 Task: Search one way flight ticket for 5 adults, 2 children, 1 infant in seat and 2 infants on lap in economy from Worcester: Worcester Regional Airport to Greensboro: Piedmont Triad International Airport on 5-1-2023. Choice of flights is American. Number of bags: 1 carry on bag and 1 checked bag. Price is upto 87000. Outbound departure time preference is 19:45.
Action: Mouse moved to (237, 235)
Screenshot: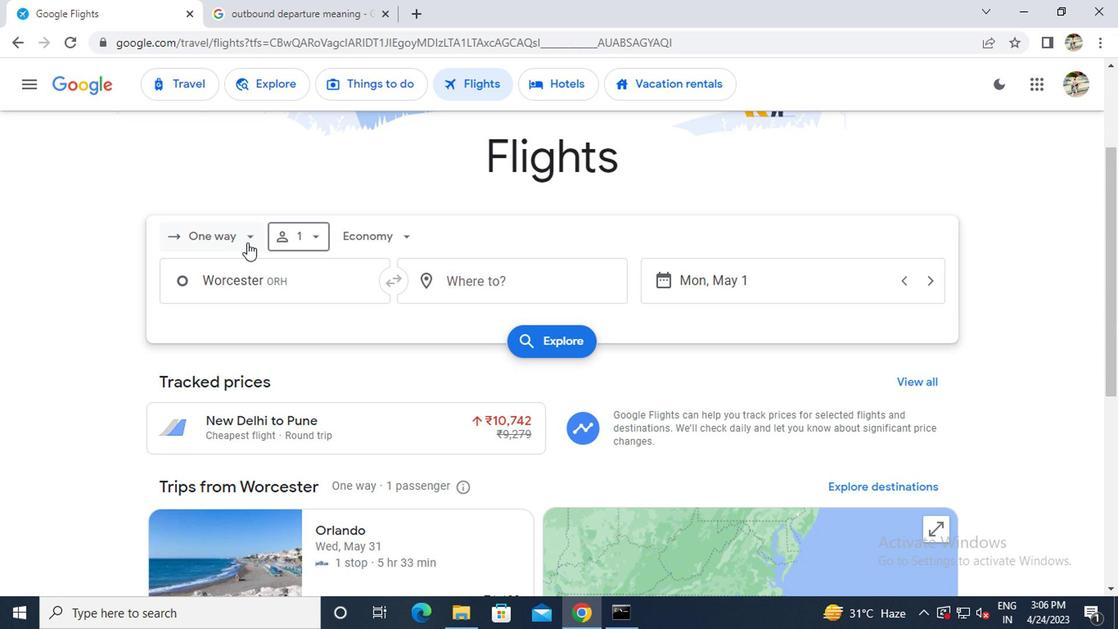 
Action: Mouse pressed left at (237, 235)
Screenshot: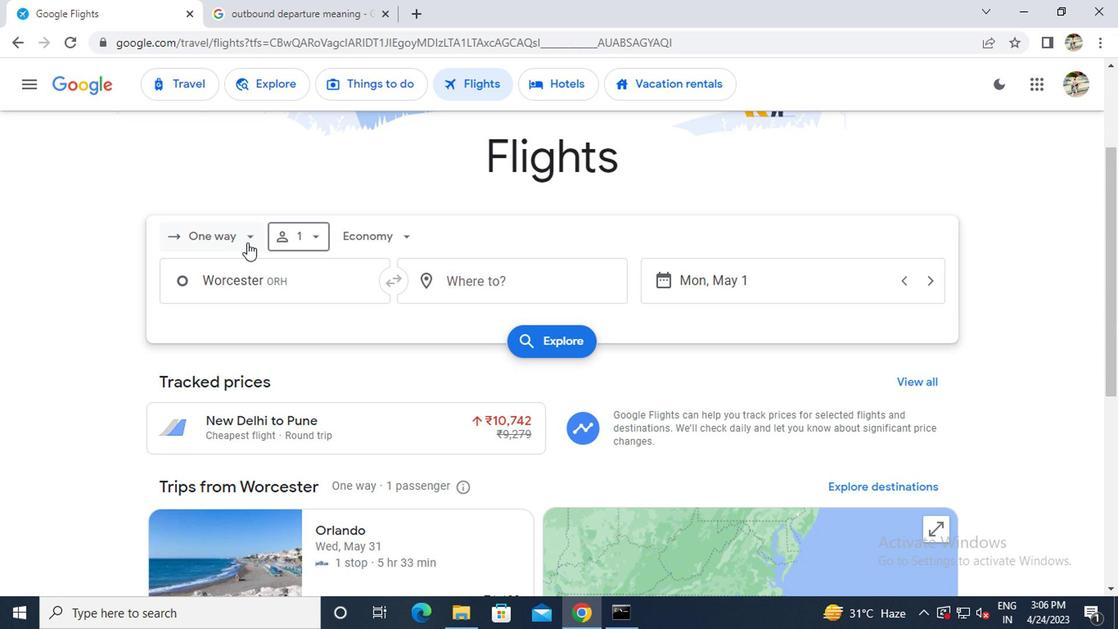
Action: Mouse moved to (247, 309)
Screenshot: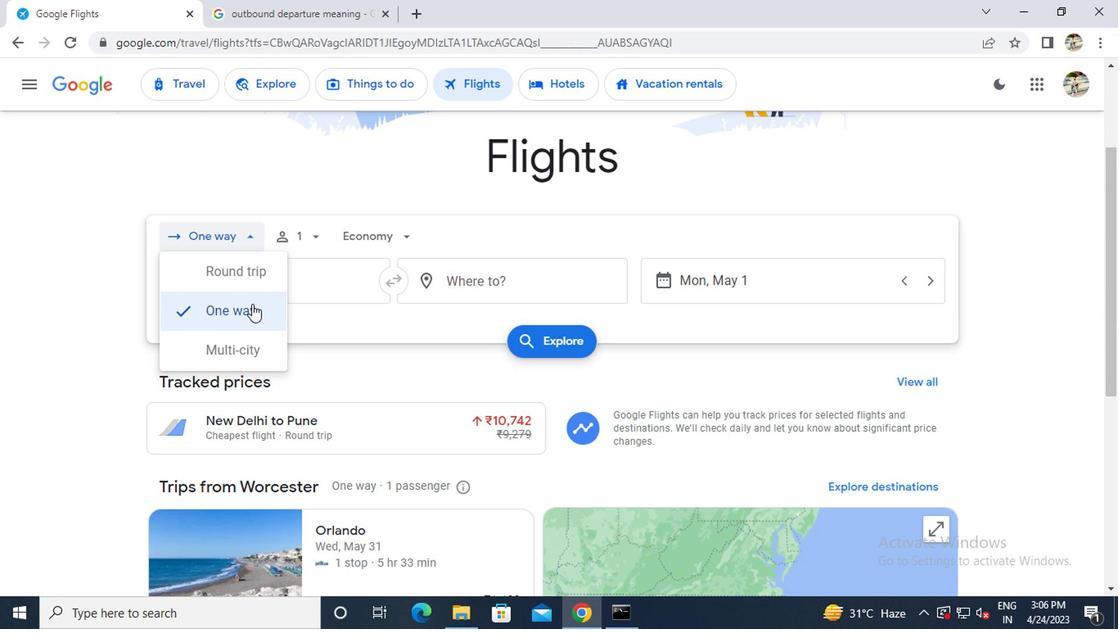
Action: Mouse pressed left at (247, 309)
Screenshot: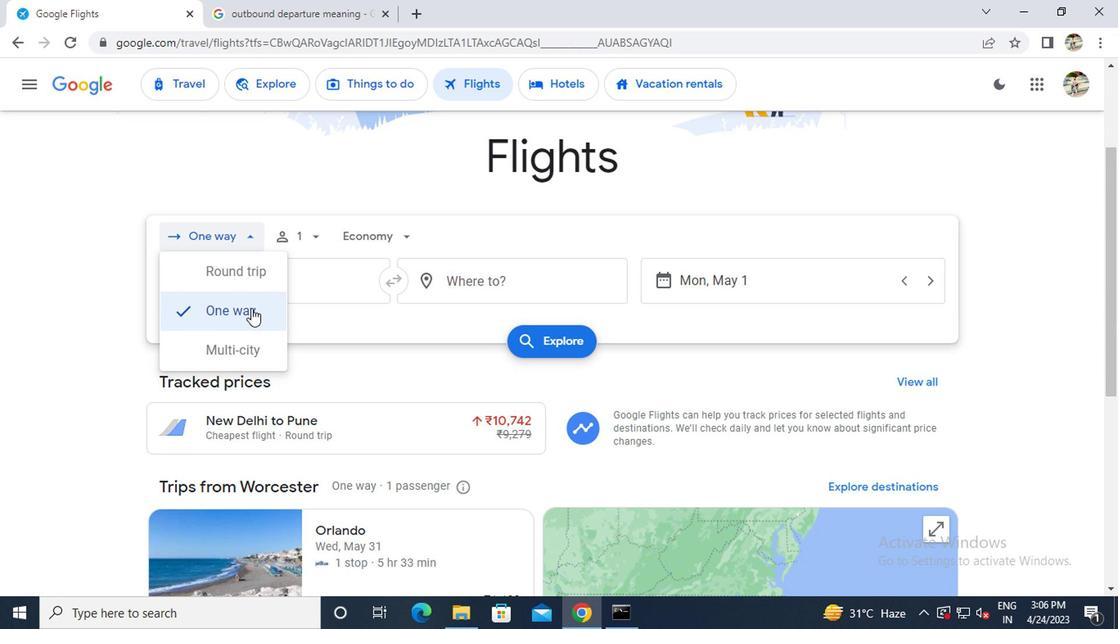 
Action: Mouse moved to (287, 240)
Screenshot: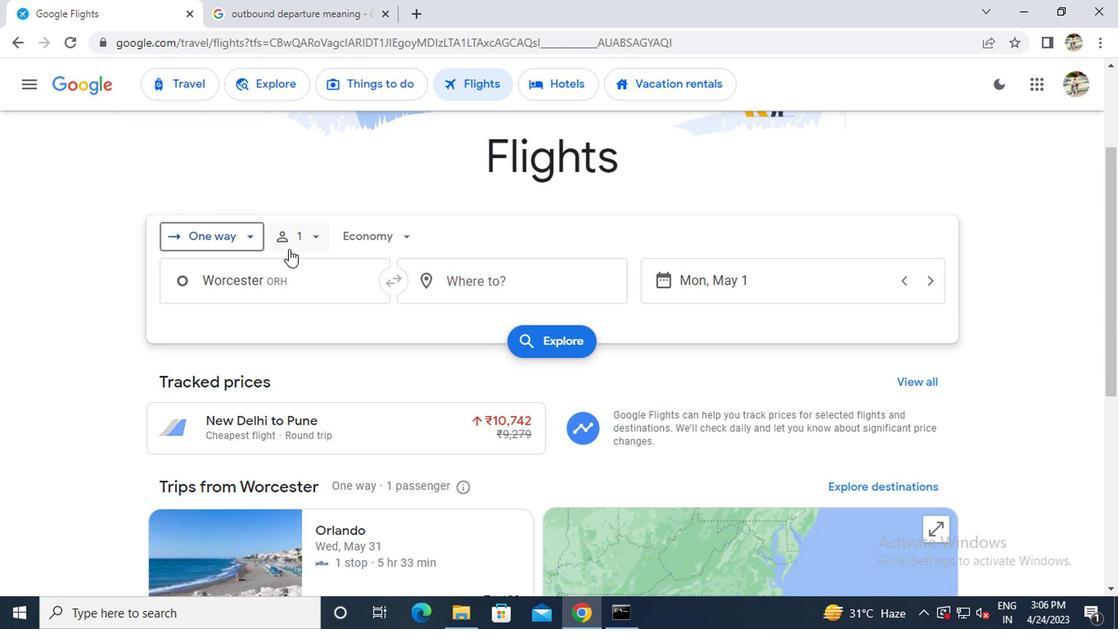 
Action: Mouse pressed left at (287, 240)
Screenshot: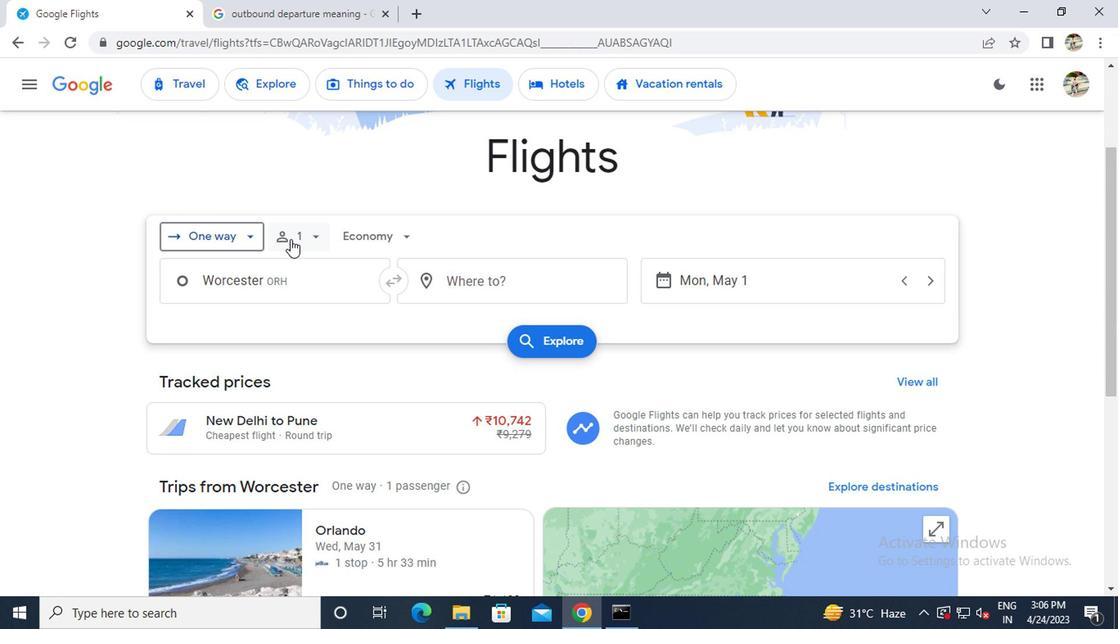 
Action: Mouse moved to (435, 278)
Screenshot: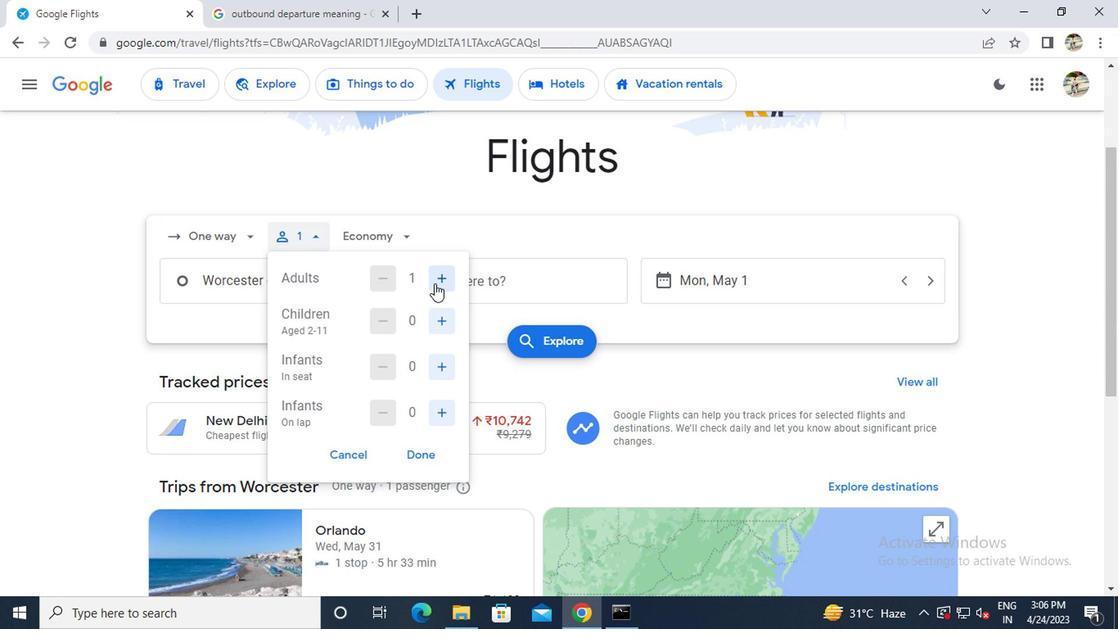 
Action: Mouse pressed left at (435, 278)
Screenshot: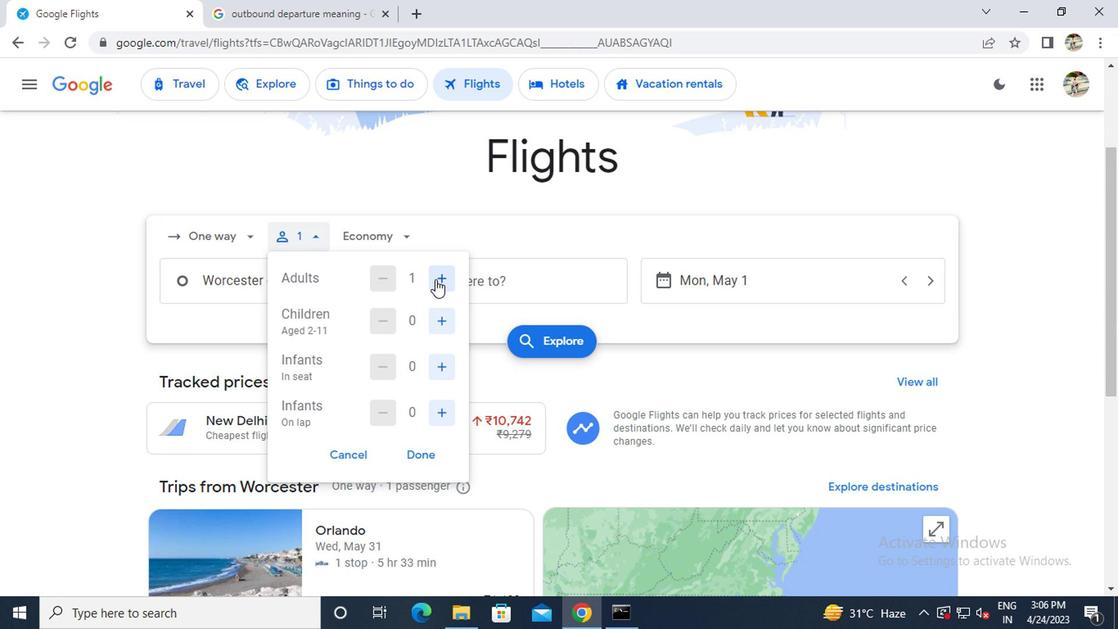 
Action: Mouse pressed left at (435, 278)
Screenshot: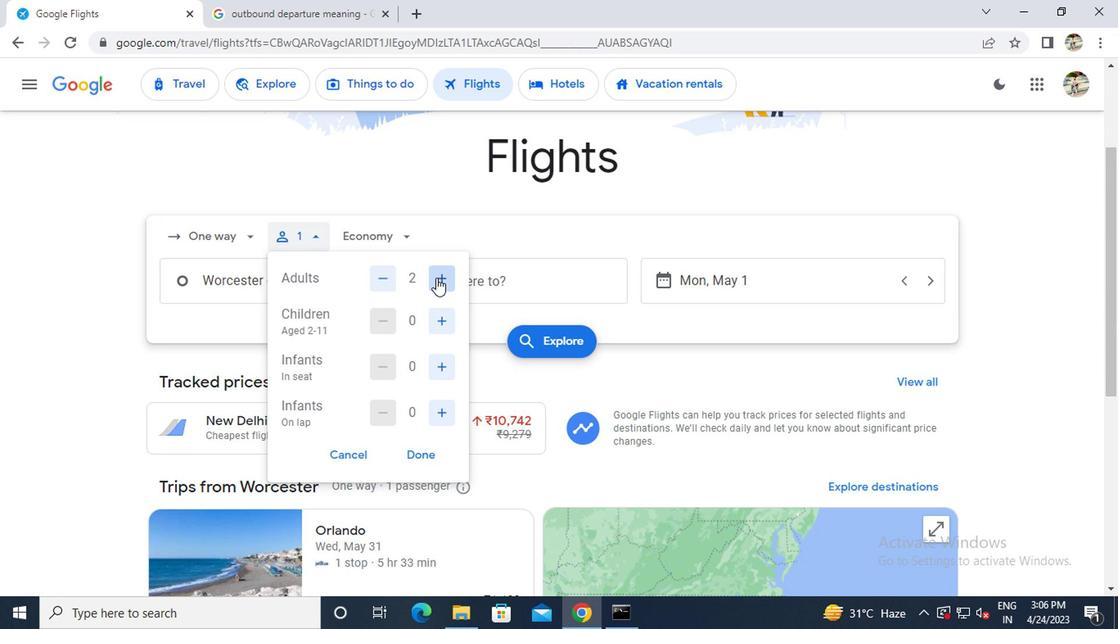 
Action: Mouse pressed left at (435, 278)
Screenshot: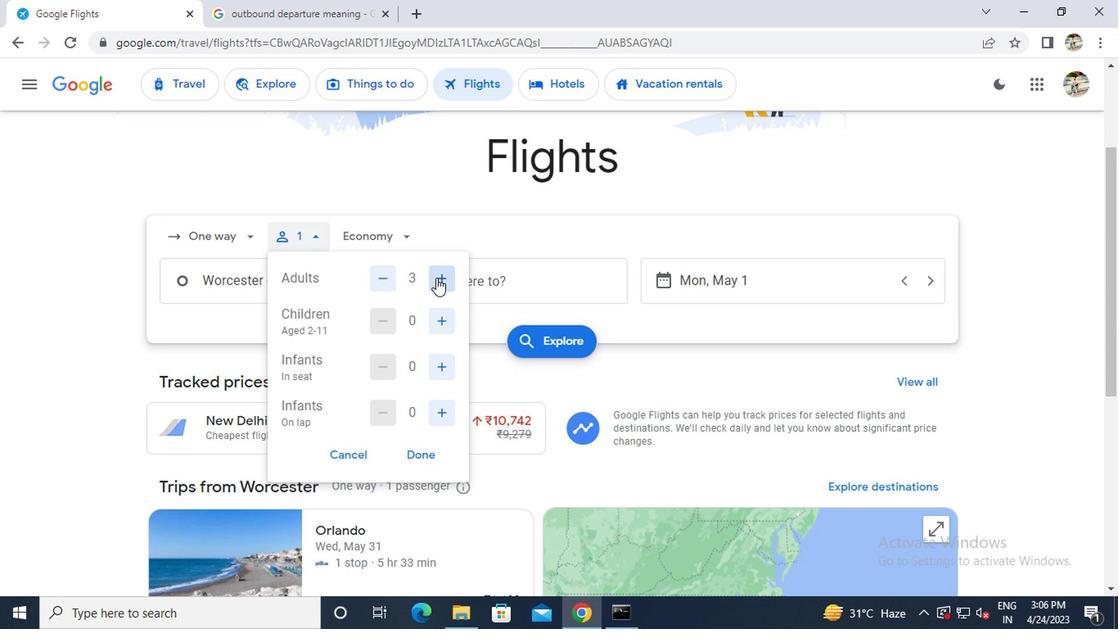 
Action: Mouse pressed left at (435, 278)
Screenshot: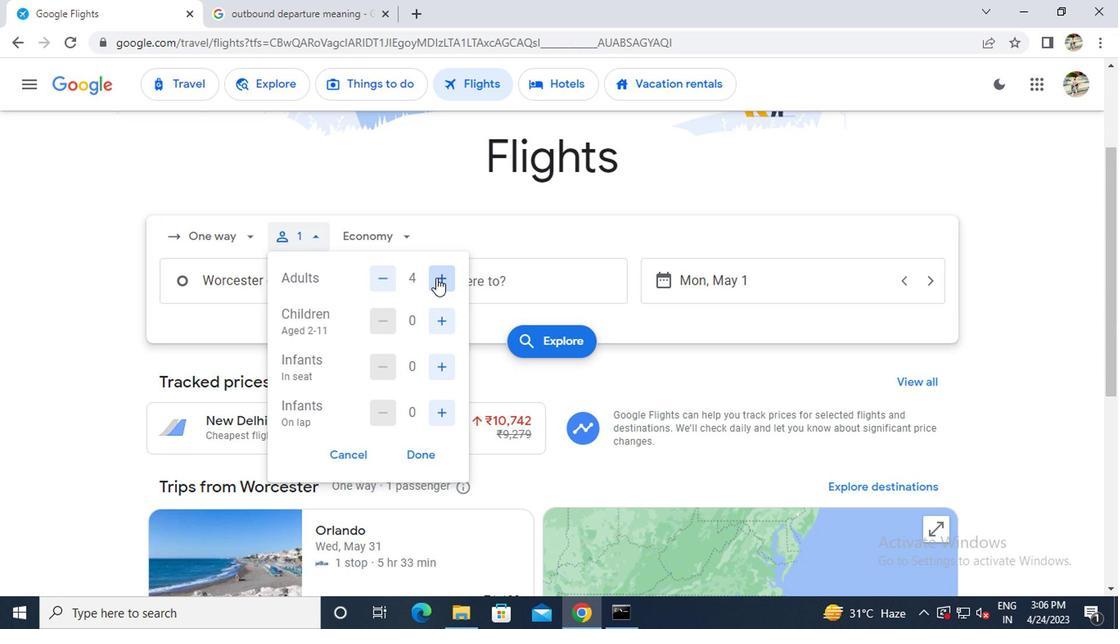 
Action: Mouse moved to (439, 316)
Screenshot: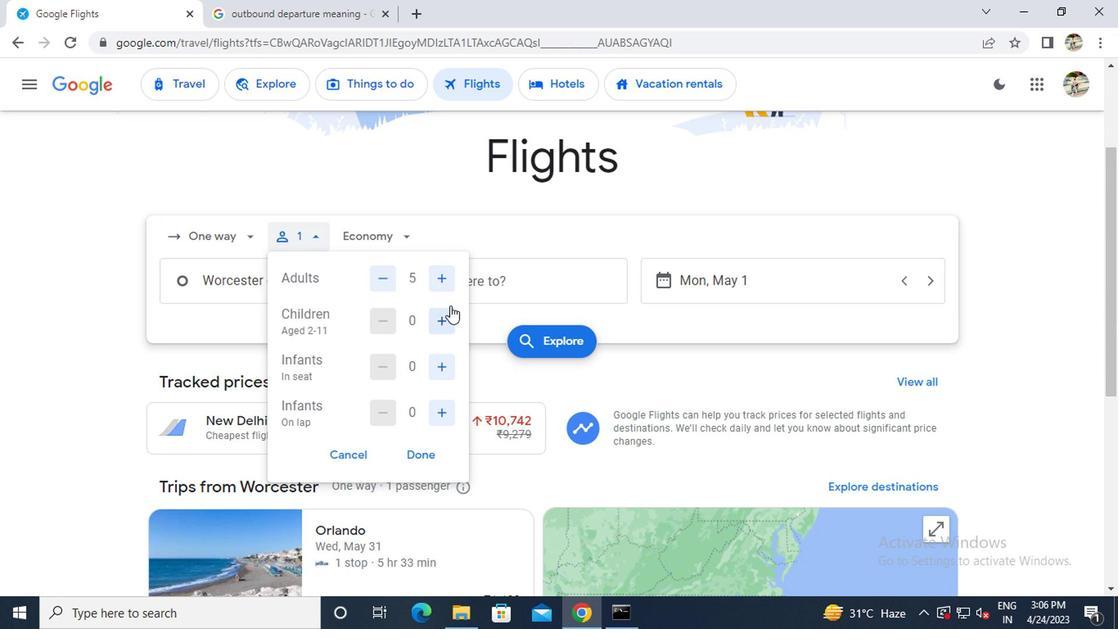 
Action: Mouse pressed left at (439, 316)
Screenshot: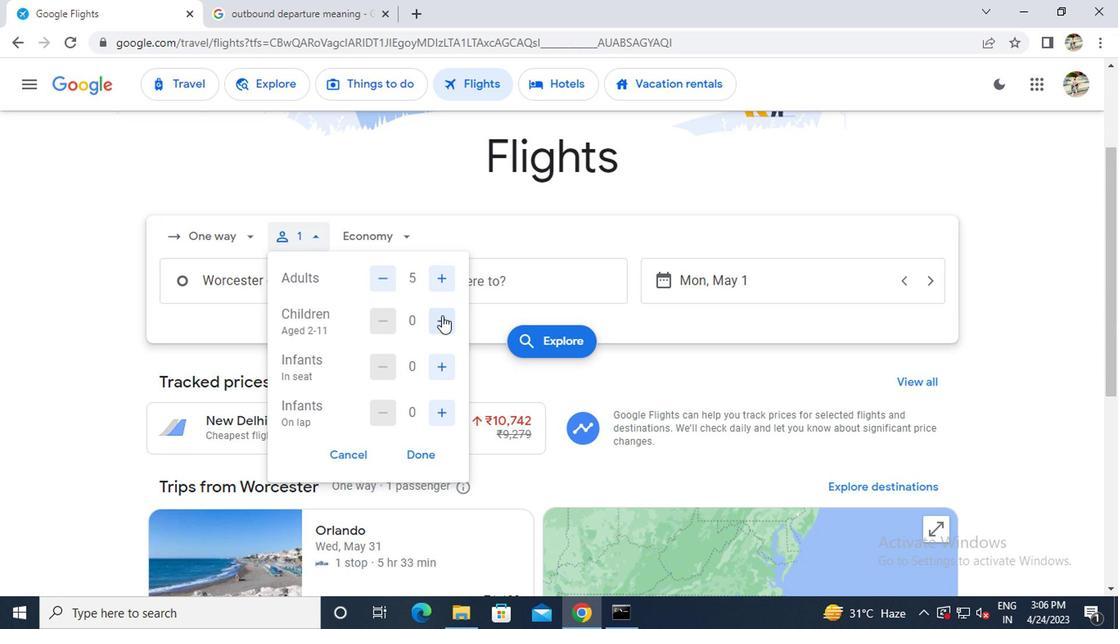 
Action: Mouse pressed left at (439, 316)
Screenshot: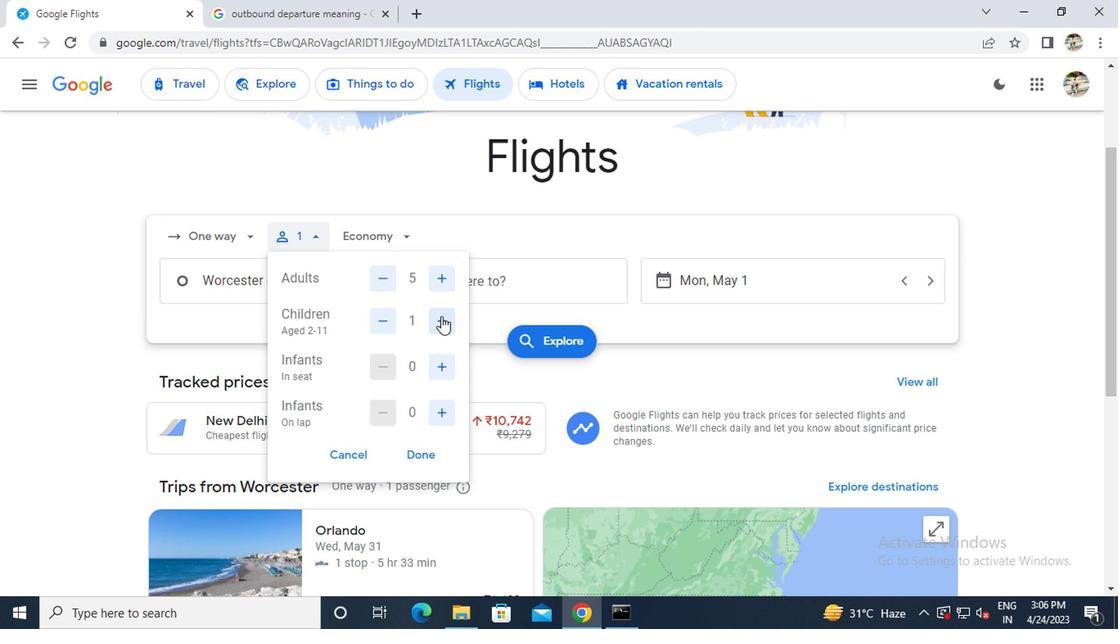 
Action: Mouse moved to (430, 367)
Screenshot: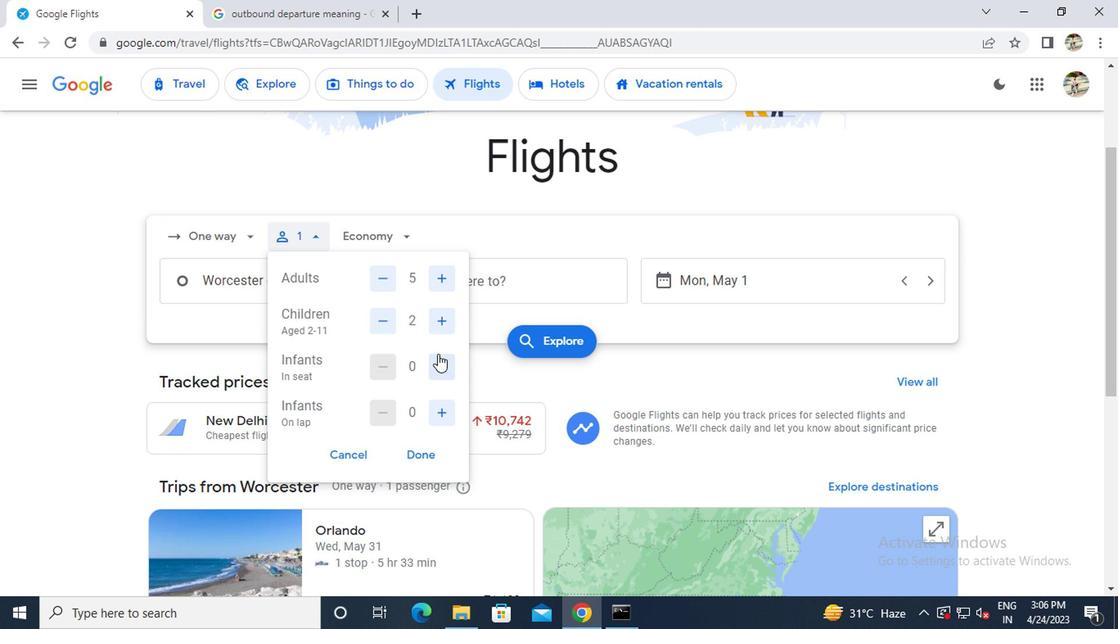 
Action: Mouse pressed left at (430, 367)
Screenshot: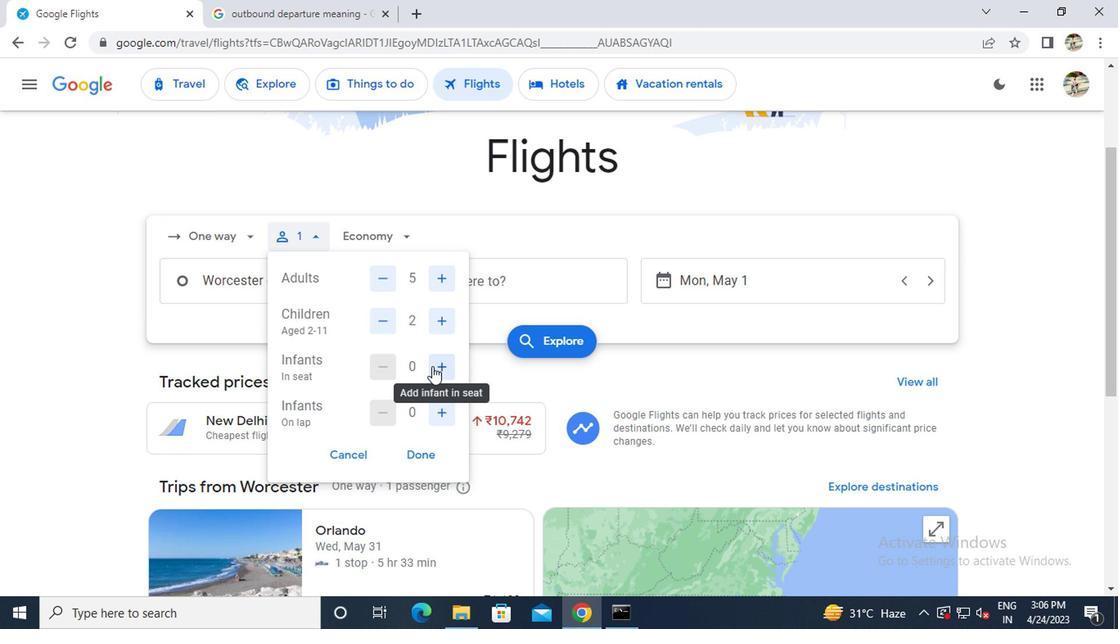 
Action: Mouse moved to (440, 407)
Screenshot: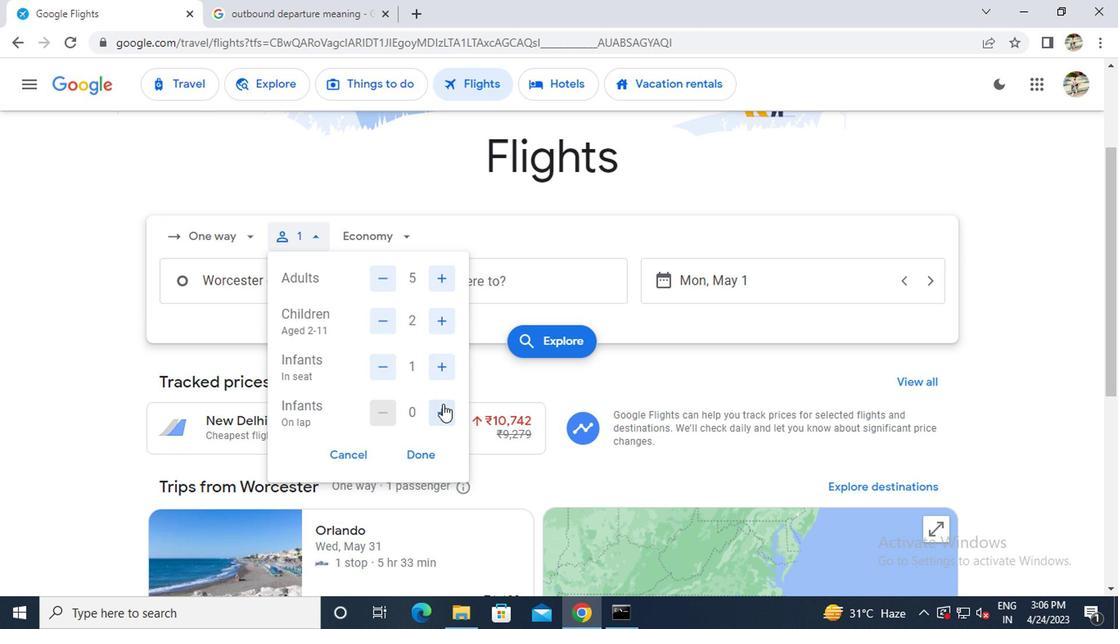 
Action: Mouse pressed left at (440, 407)
Screenshot: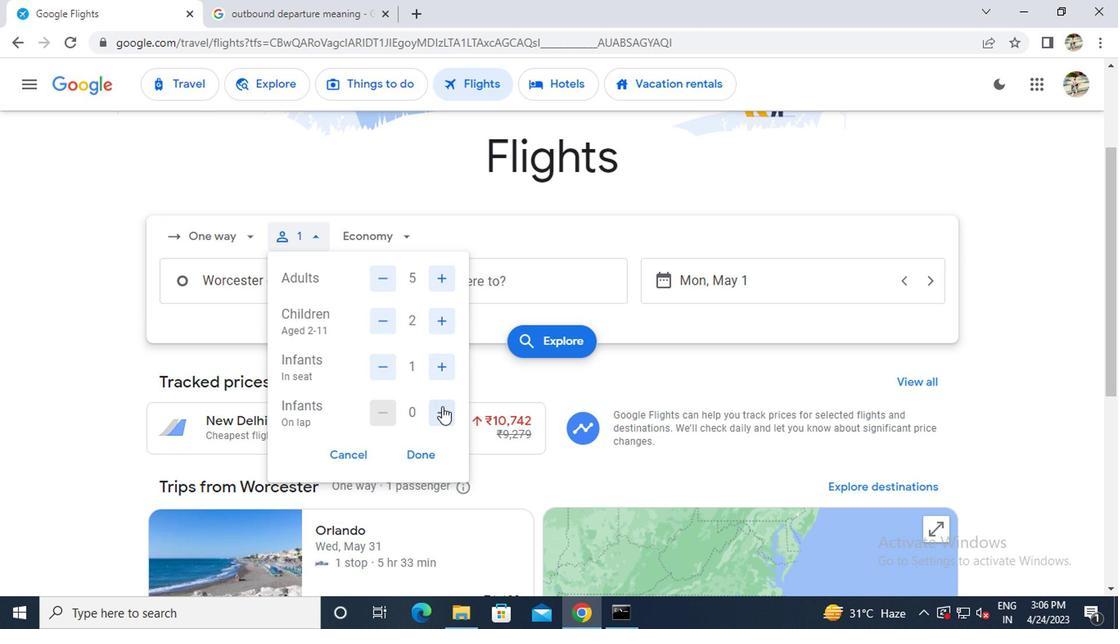 
Action: Mouse pressed left at (440, 407)
Screenshot: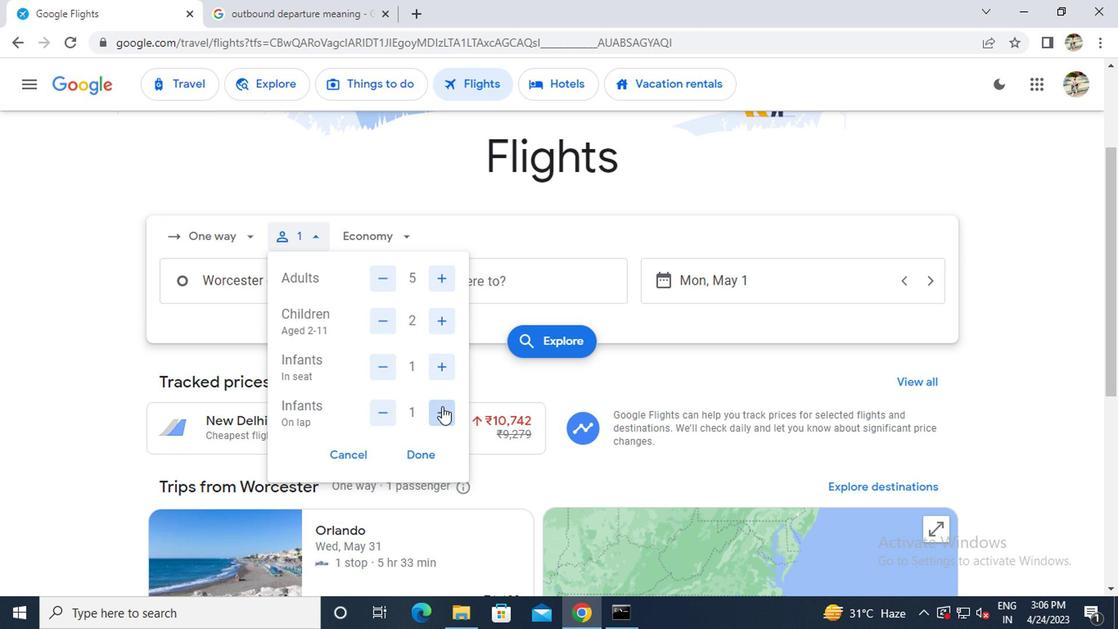 
Action: Mouse moved to (374, 406)
Screenshot: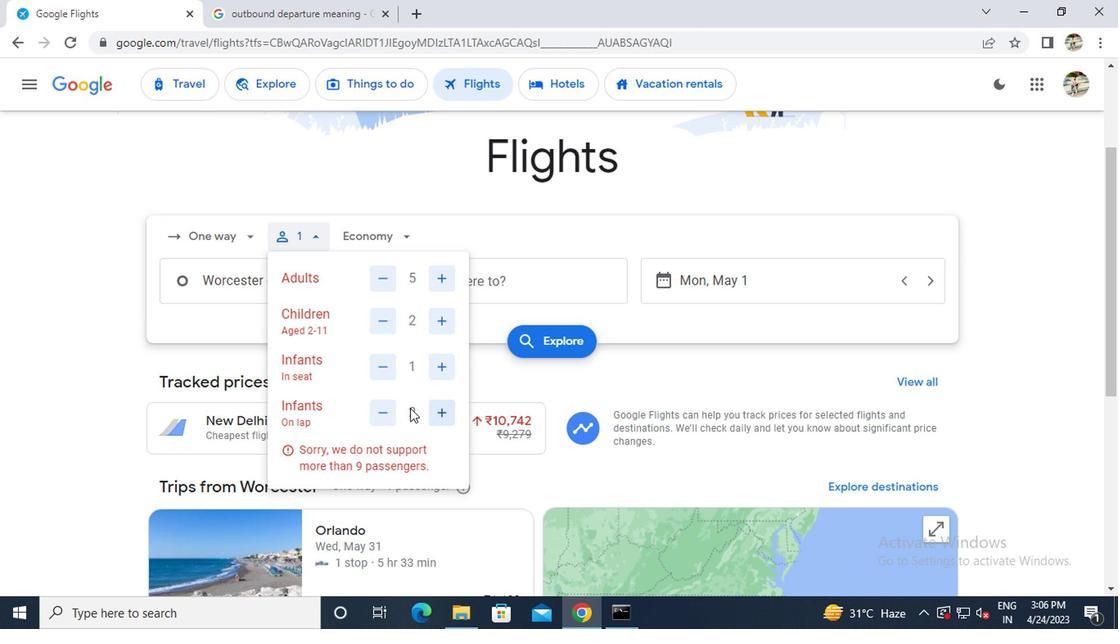 
Action: Mouse pressed left at (374, 406)
Screenshot: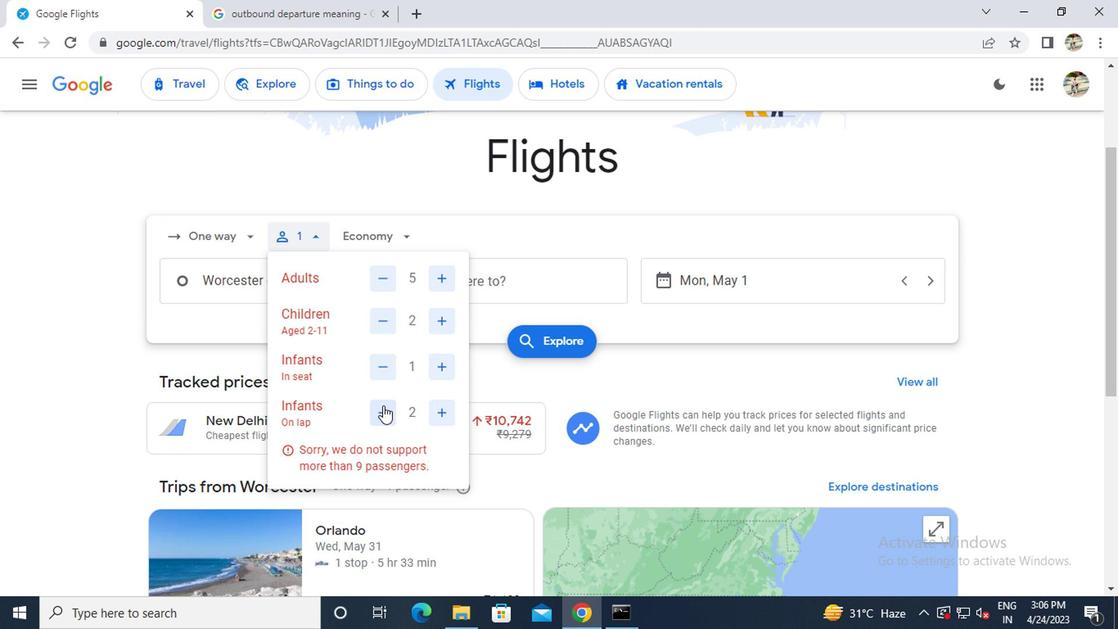 
Action: Mouse moved to (414, 448)
Screenshot: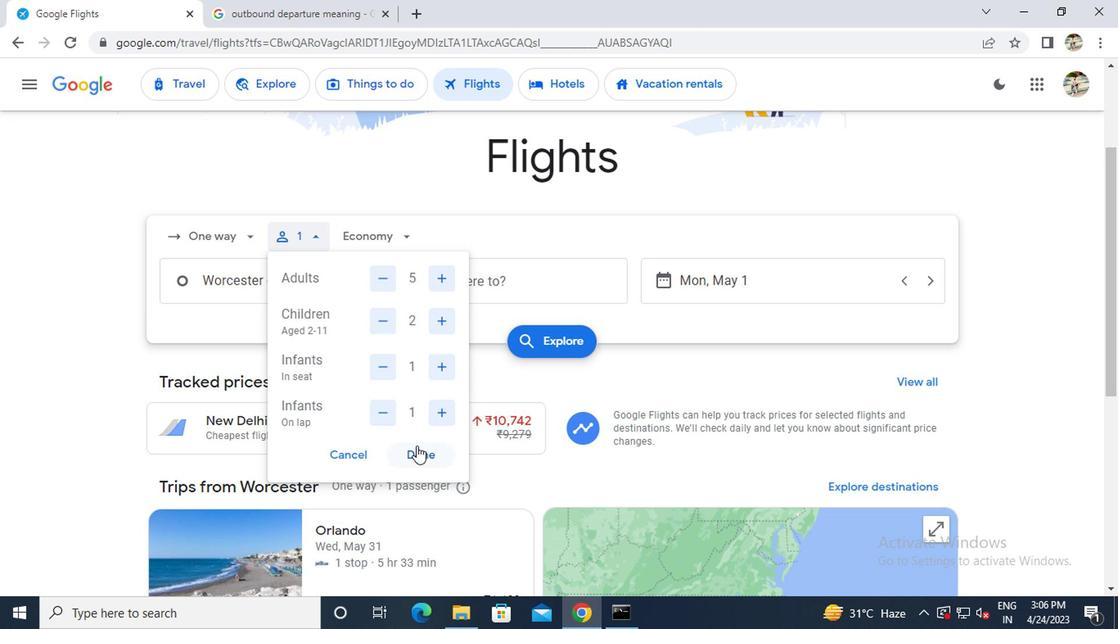 
Action: Mouse pressed left at (414, 448)
Screenshot: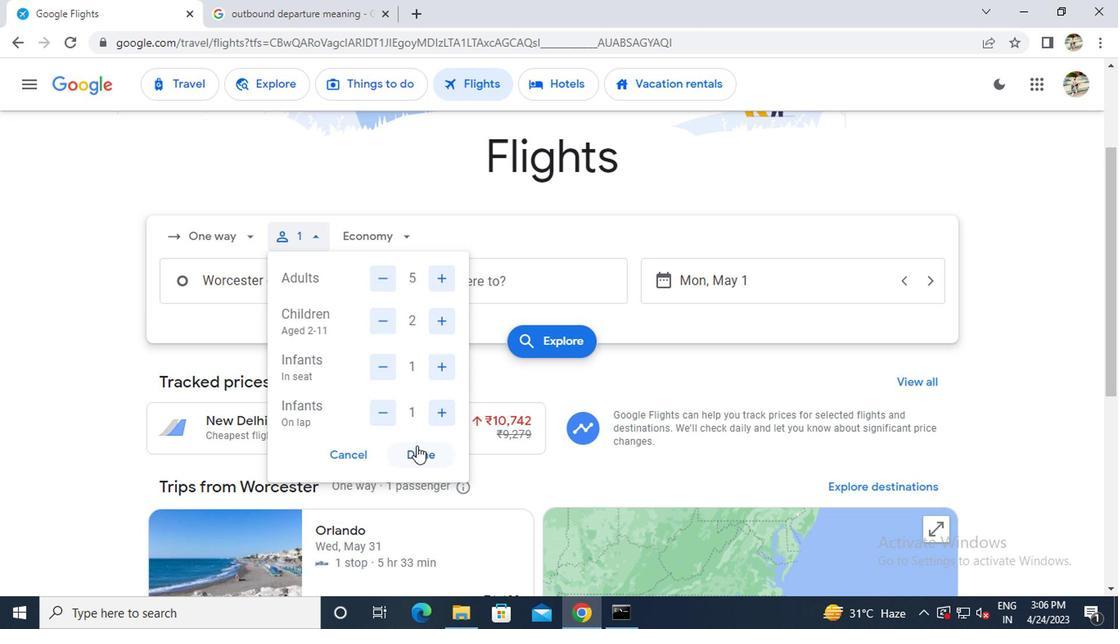 
Action: Mouse moved to (367, 238)
Screenshot: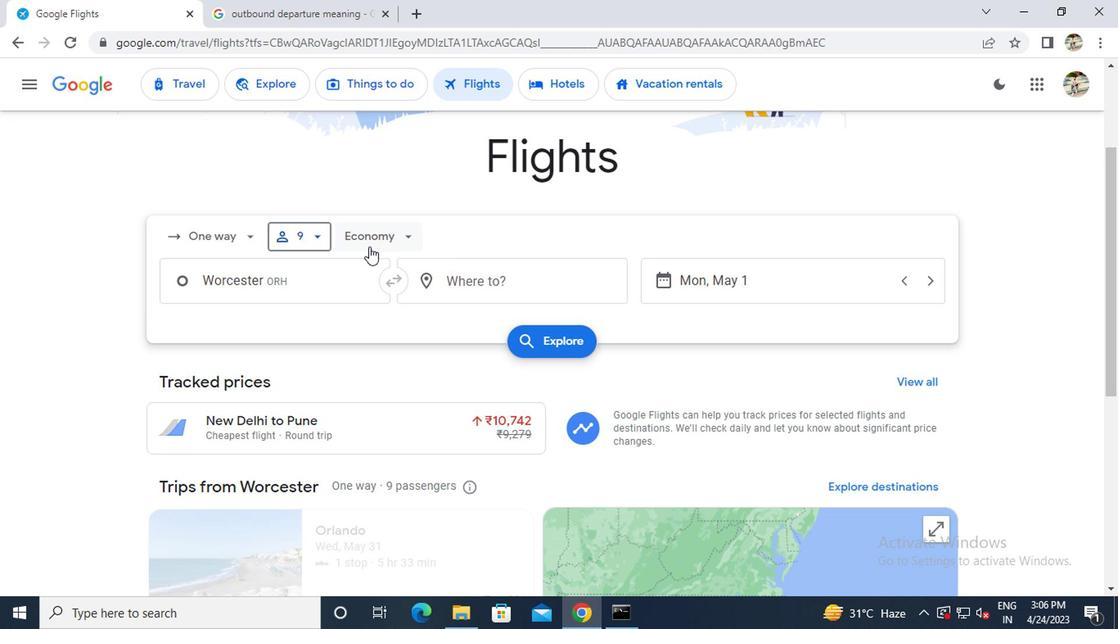 
Action: Mouse pressed left at (367, 238)
Screenshot: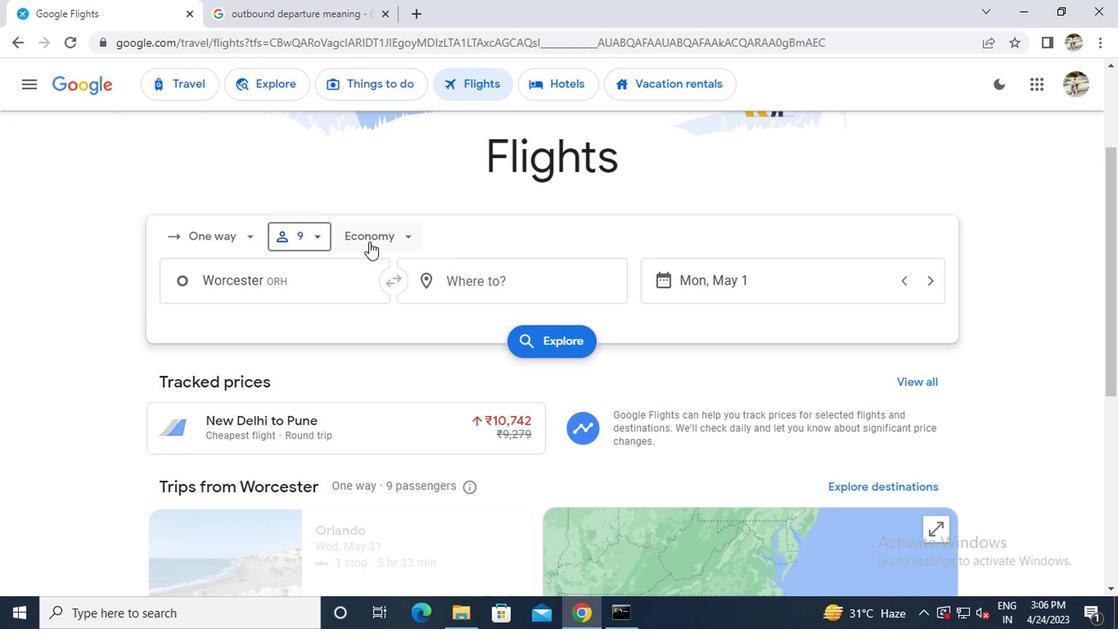 
Action: Mouse moved to (374, 282)
Screenshot: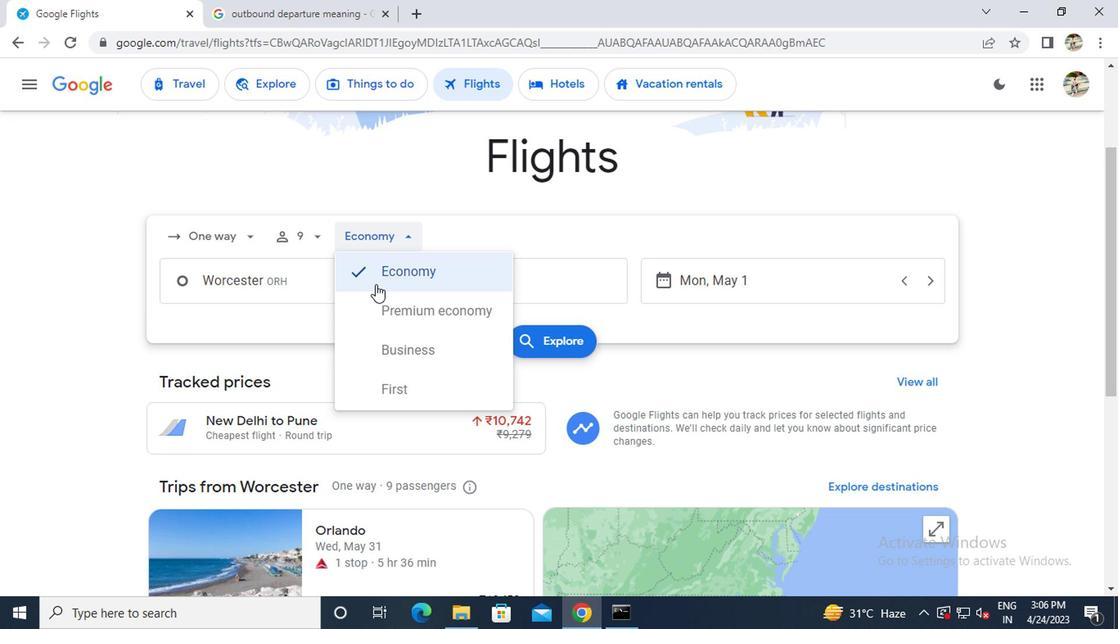 
Action: Mouse pressed left at (374, 282)
Screenshot: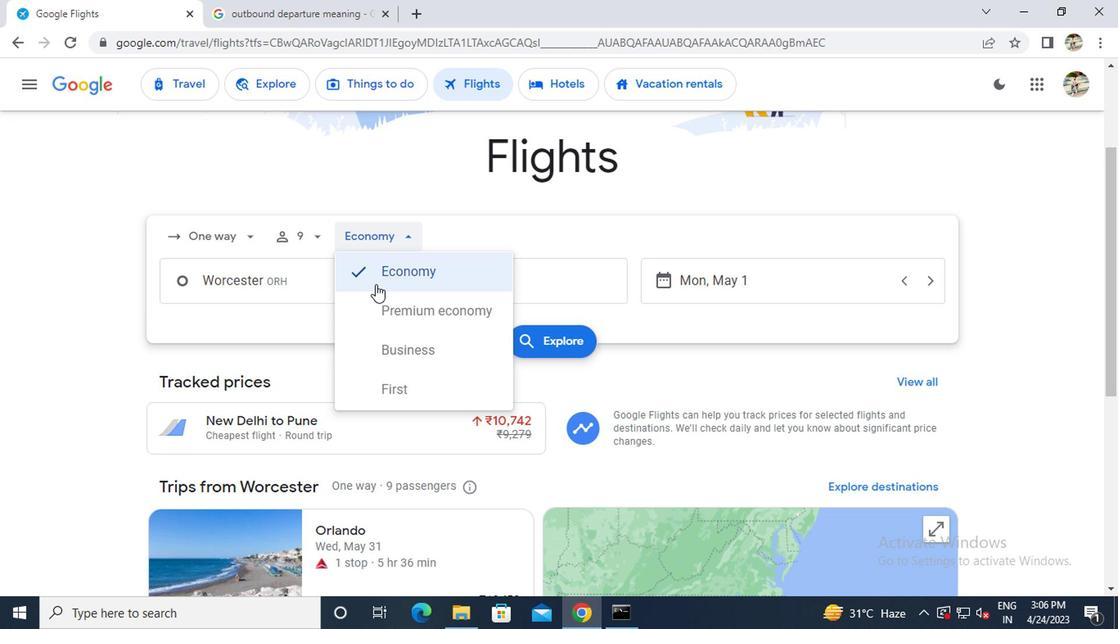 
Action: Mouse moved to (302, 286)
Screenshot: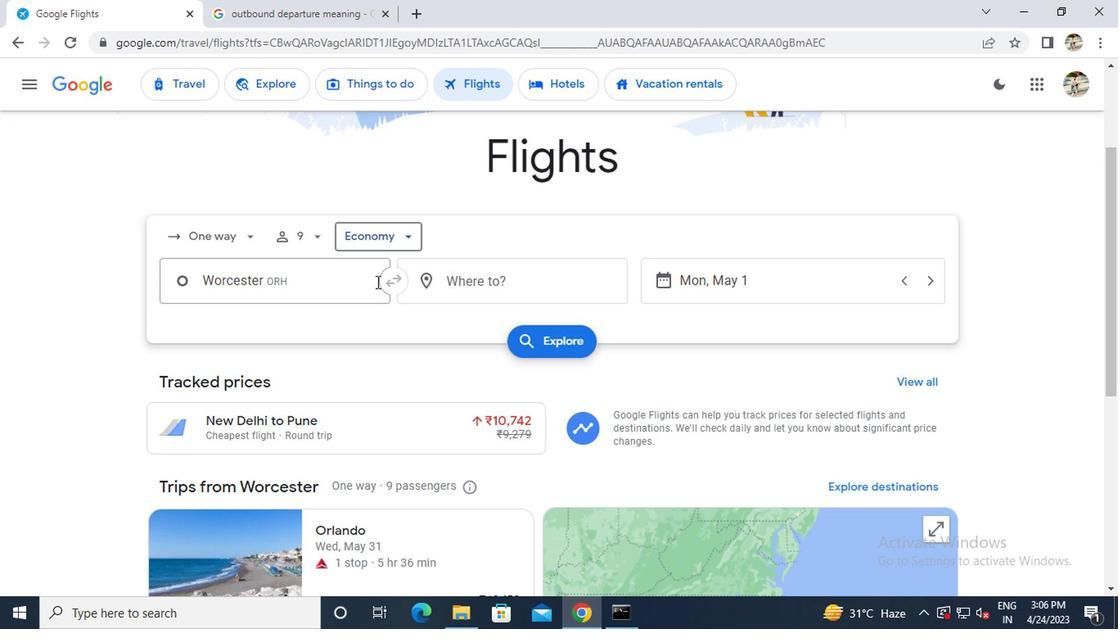 
Action: Mouse pressed left at (302, 286)
Screenshot: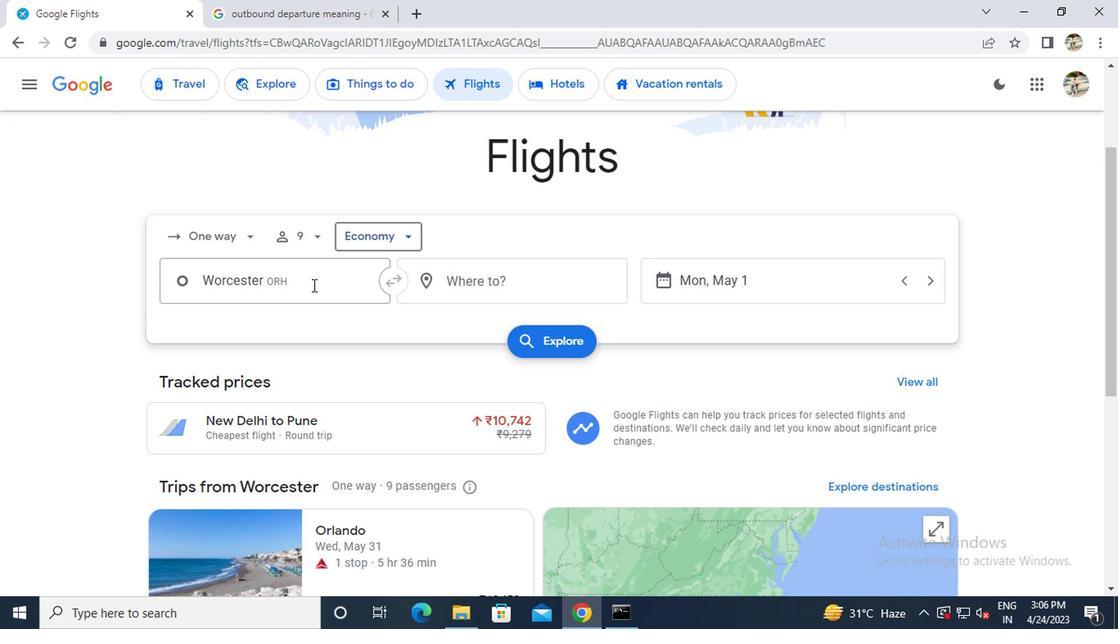 
Action: Key pressed <Key.caps_lock>w<Key.caps_lock>orcester
Screenshot: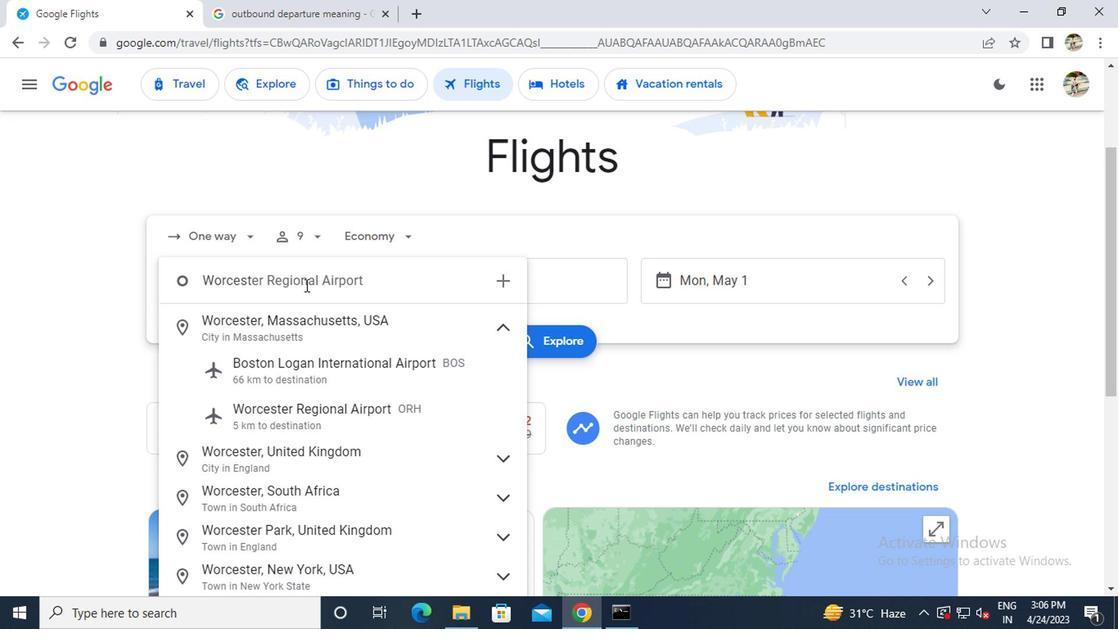 
Action: Mouse moved to (304, 420)
Screenshot: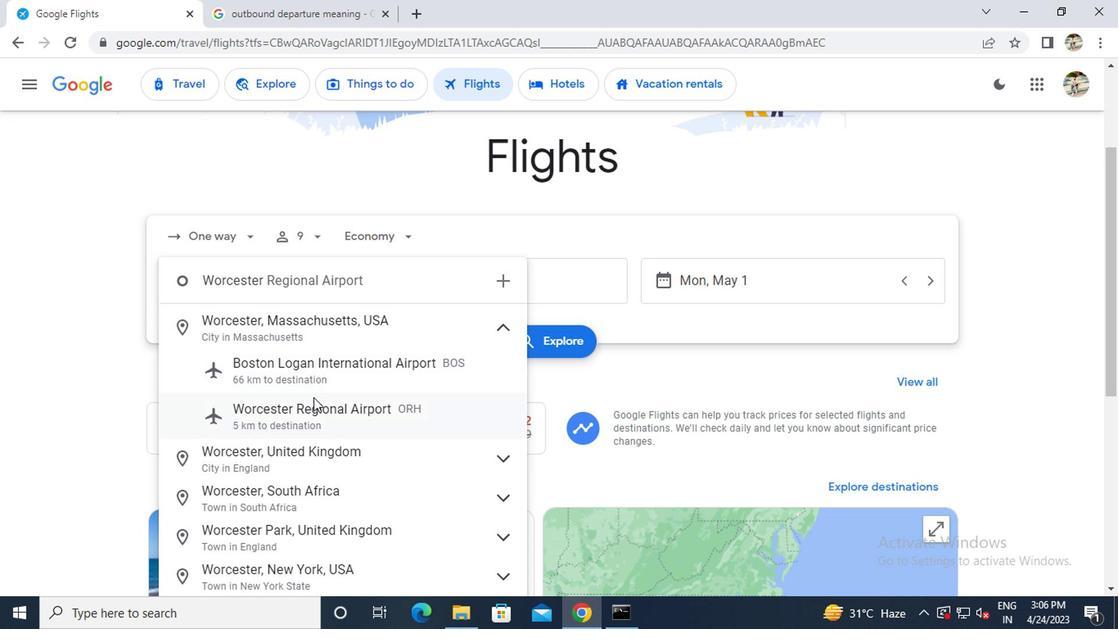 
Action: Mouse pressed left at (304, 420)
Screenshot: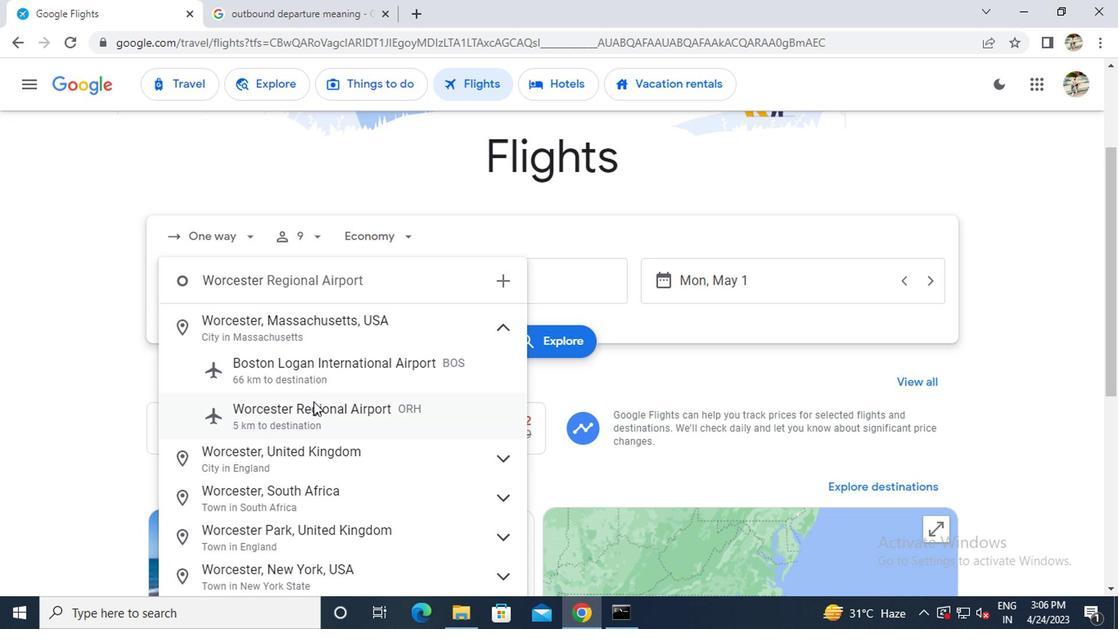 
Action: Mouse moved to (510, 294)
Screenshot: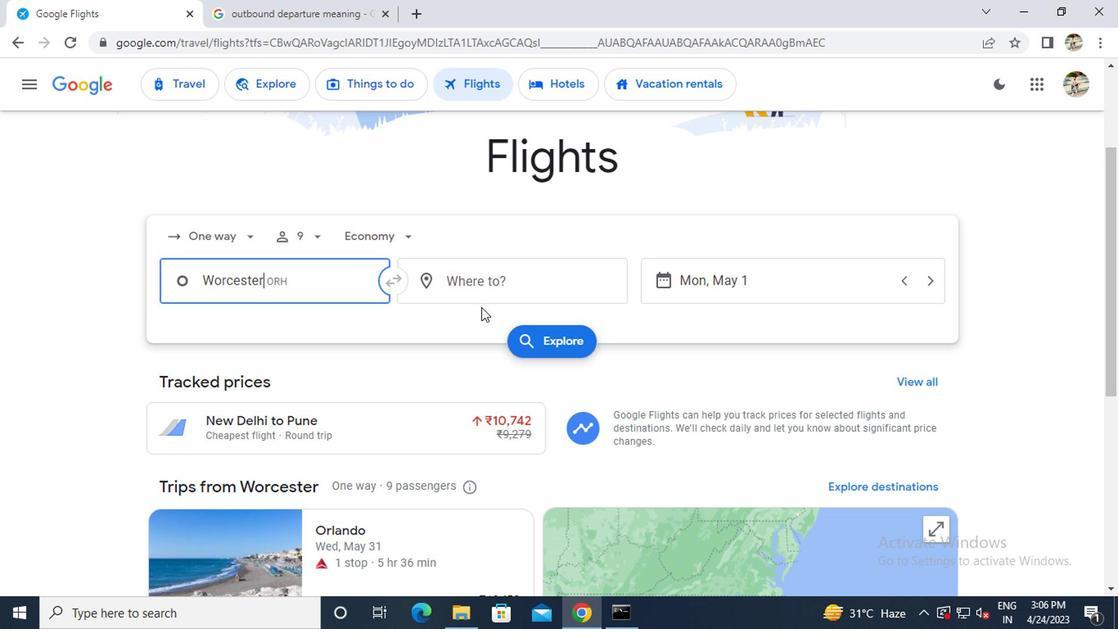 
Action: Mouse pressed left at (510, 294)
Screenshot: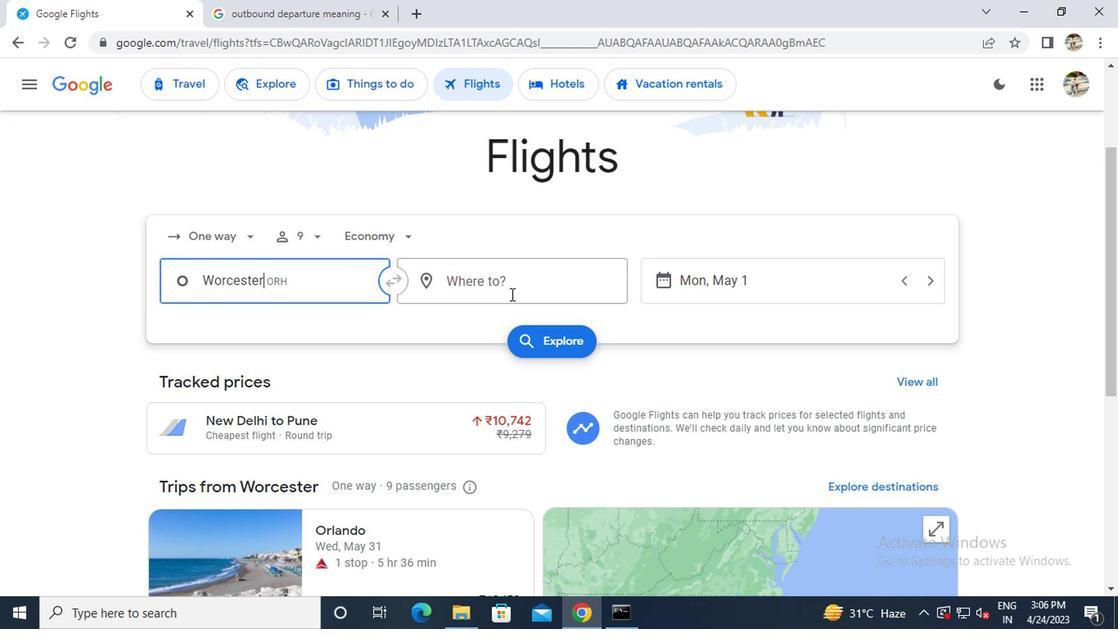 
Action: Key pressed <Key.caps_lock>g<Key.caps_lock>reens
Screenshot: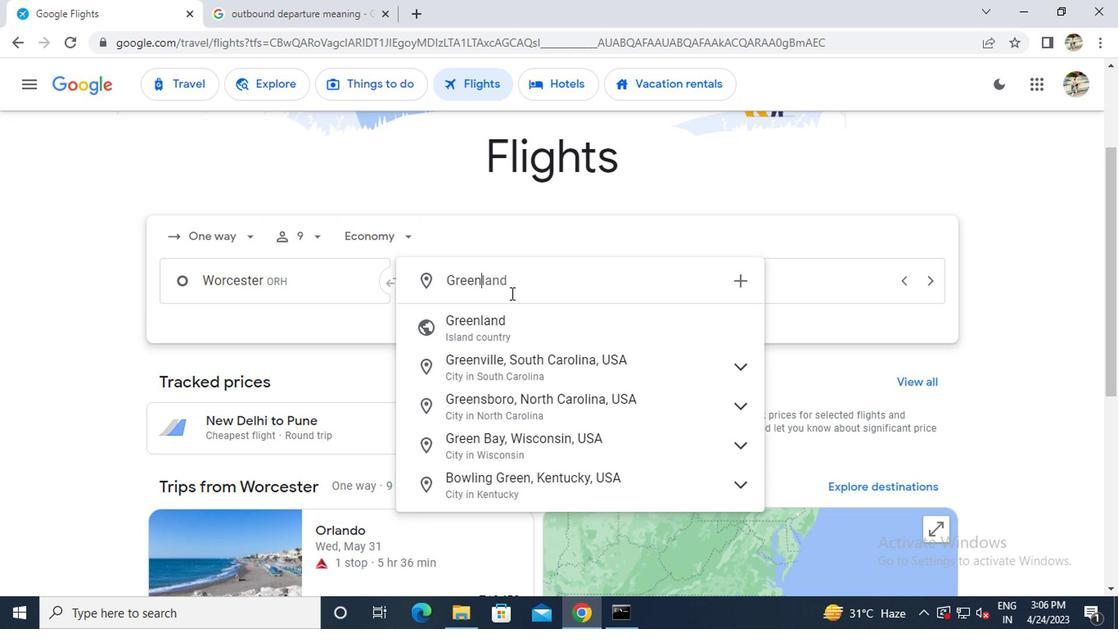 
Action: Mouse moved to (522, 368)
Screenshot: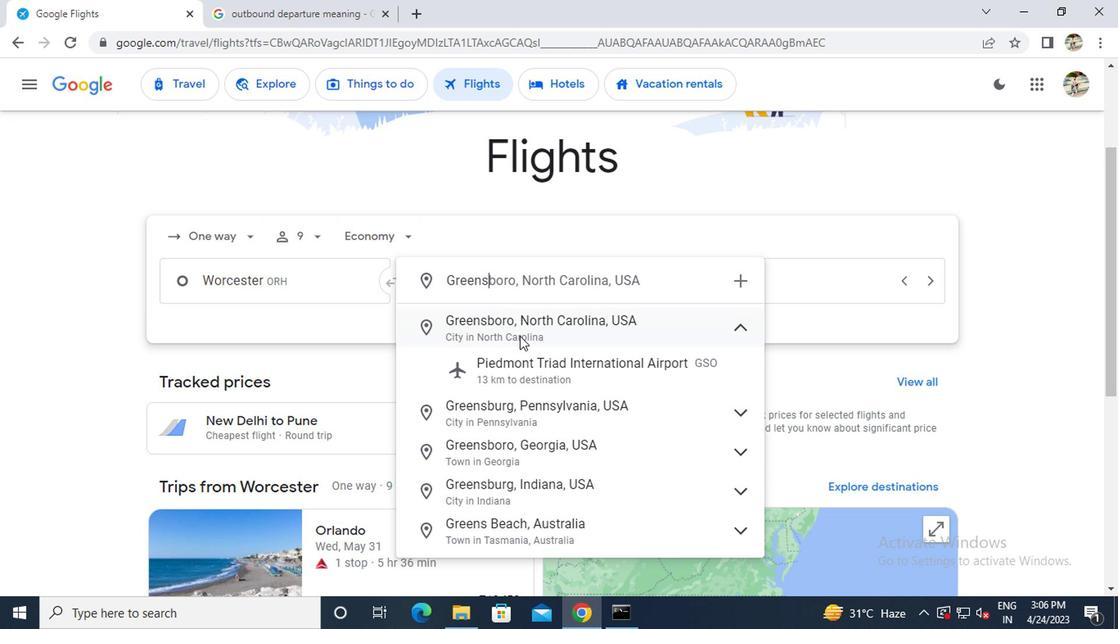 
Action: Mouse pressed left at (522, 368)
Screenshot: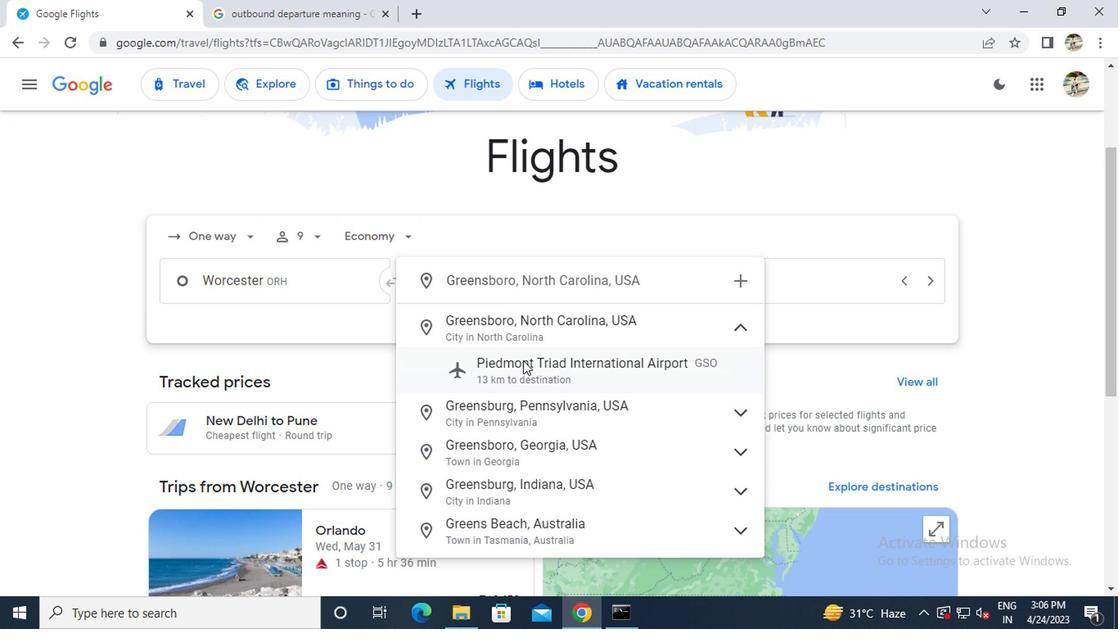 
Action: Mouse moved to (748, 280)
Screenshot: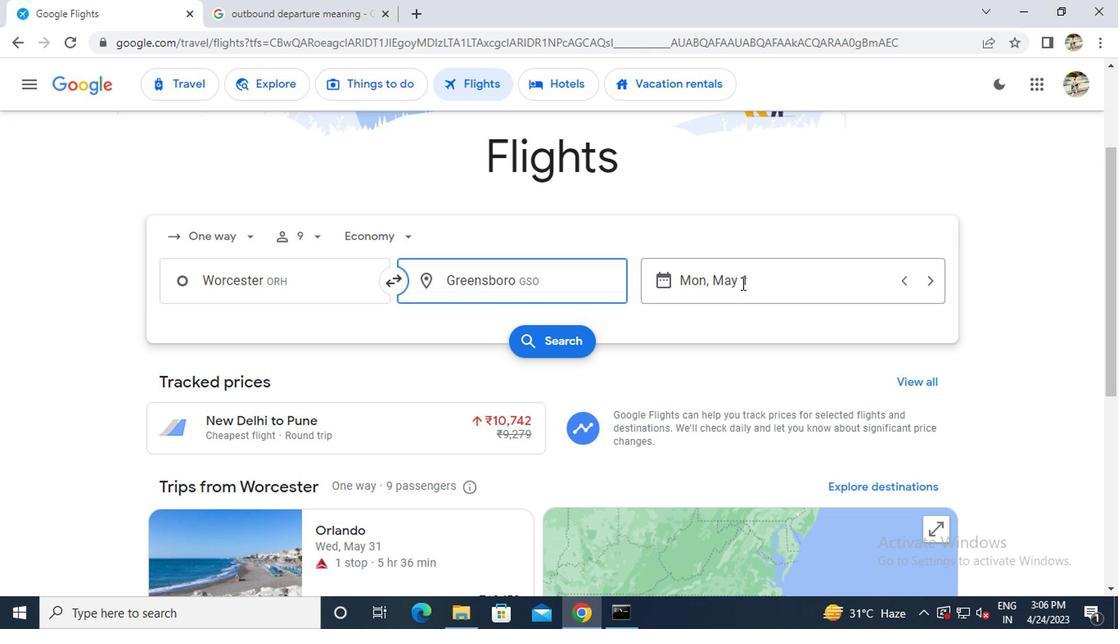 
Action: Mouse pressed left at (748, 280)
Screenshot: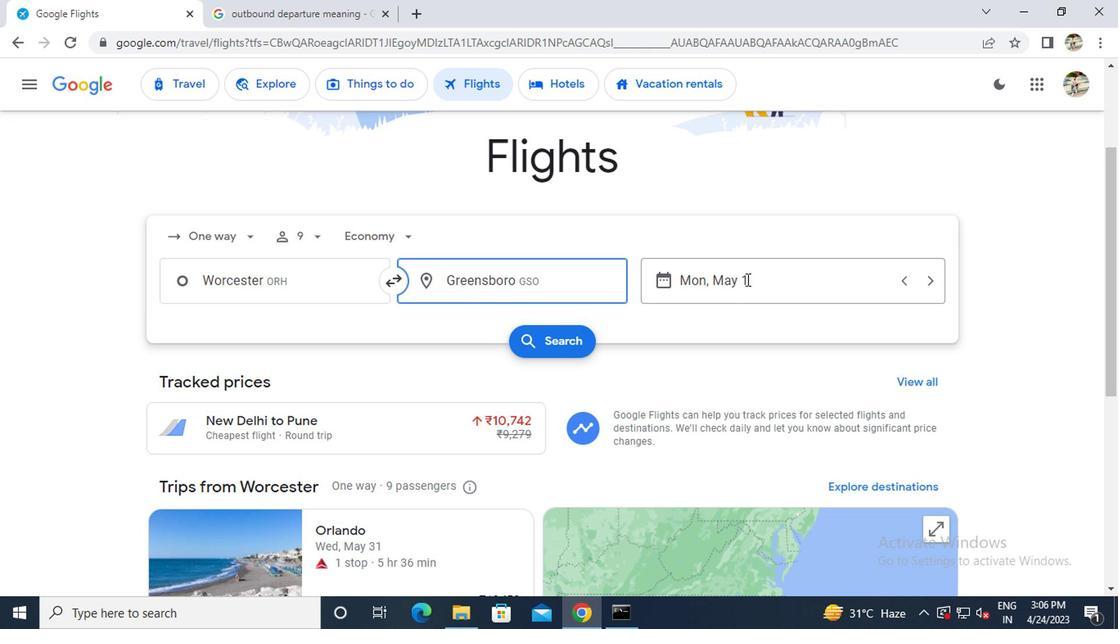 
Action: Mouse moved to (710, 304)
Screenshot: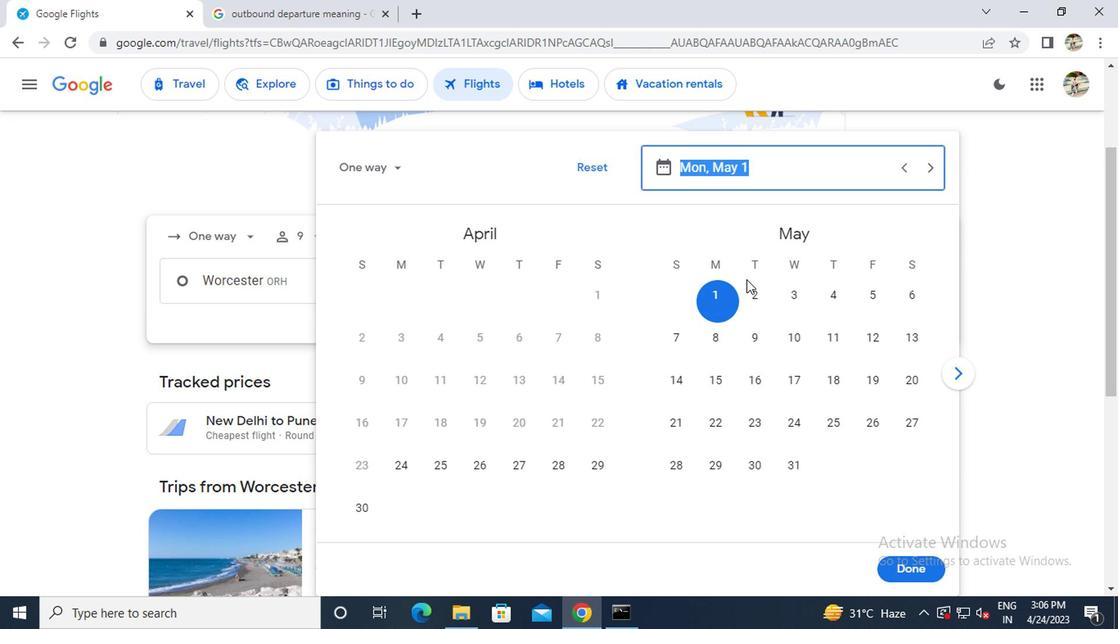 
Action: Mouse pressed left at (710, 304)
Screenshot: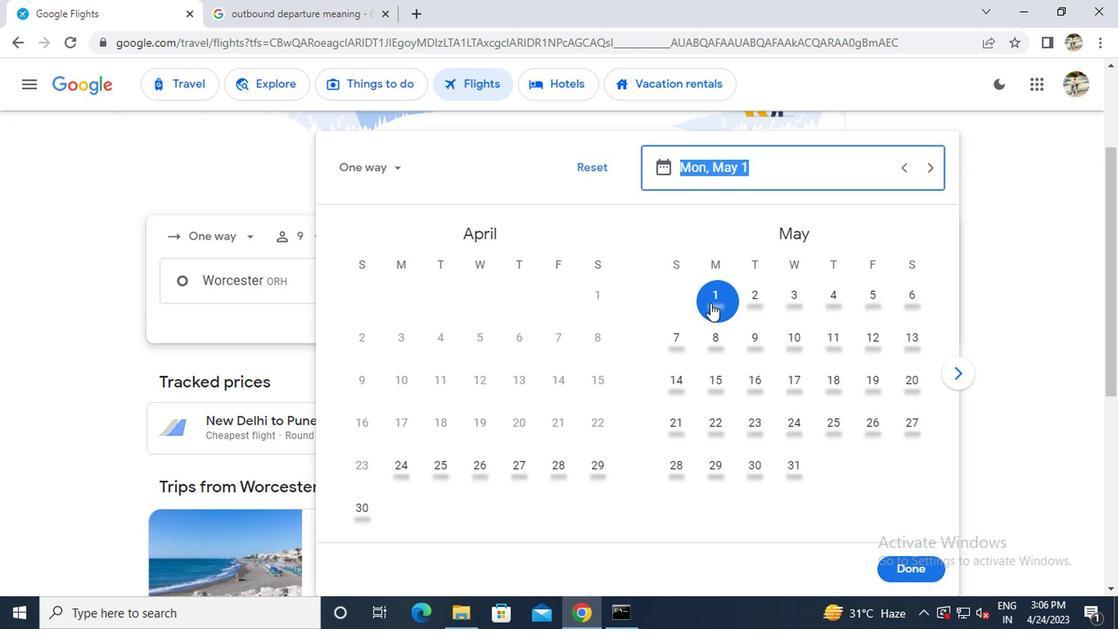 
Action: Mouse moved to (900, 572)
Screenshot: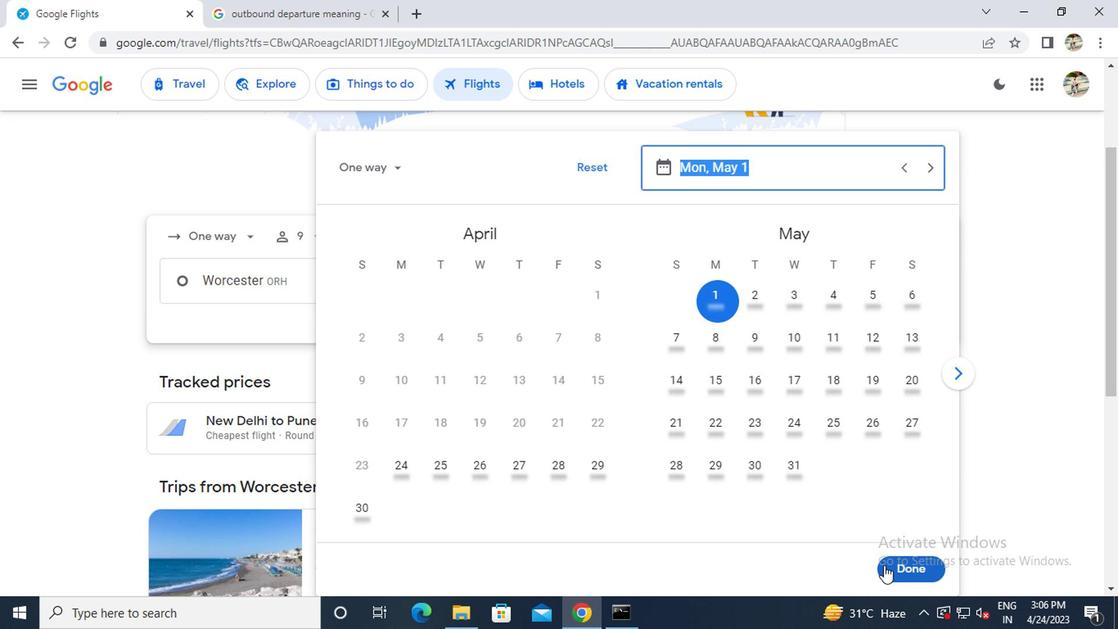 
Action: Mouse pressed left at (900, 572)
Screenshot: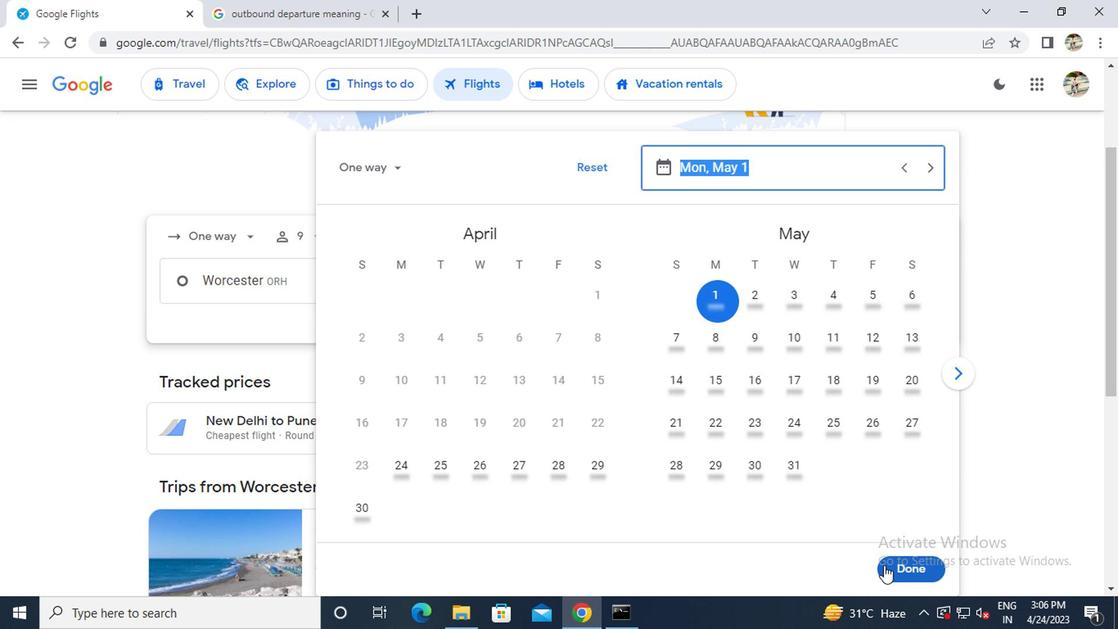 
Action: Mouse moved to (565, 332)
Screenshot: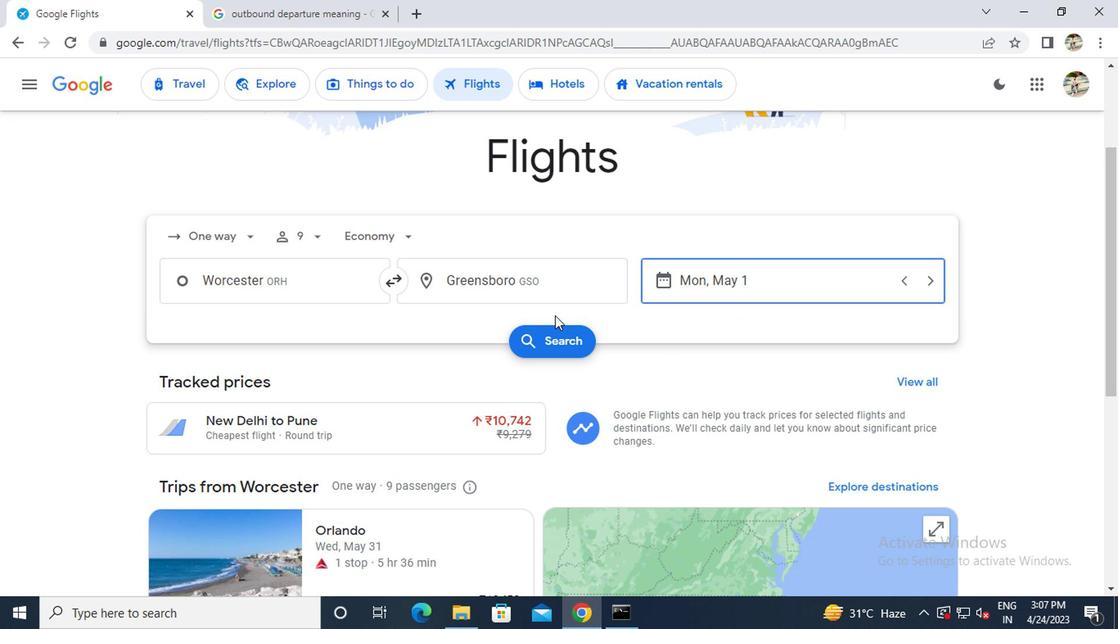 
Action: Mouse pressed left at (565, 332)
Screenshot: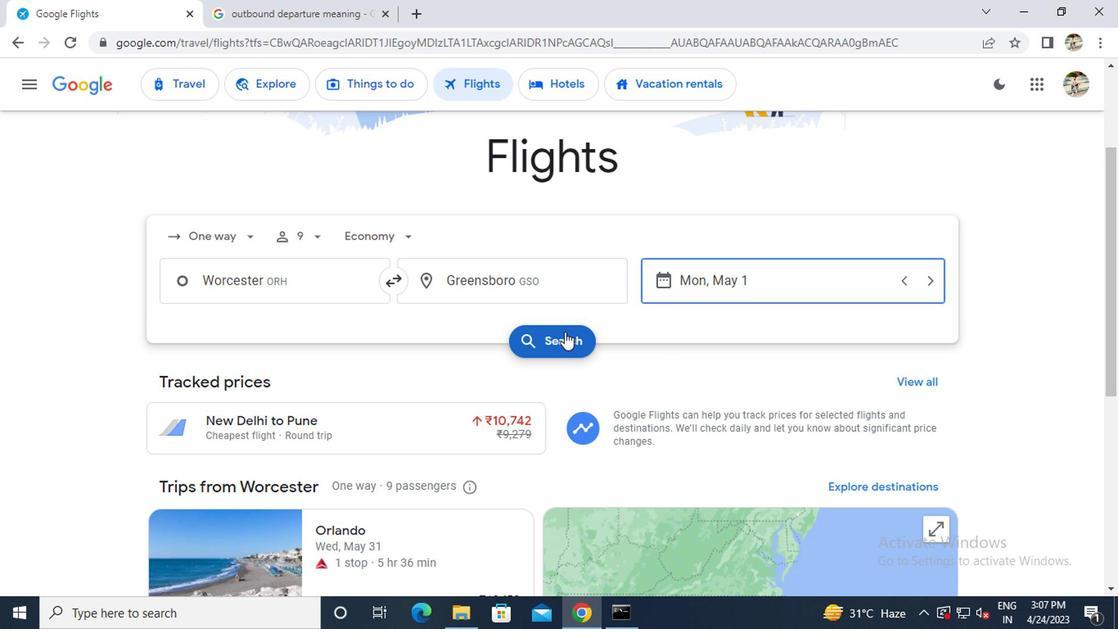 
Action: Mouse moved to (160, 241)
Screenshot: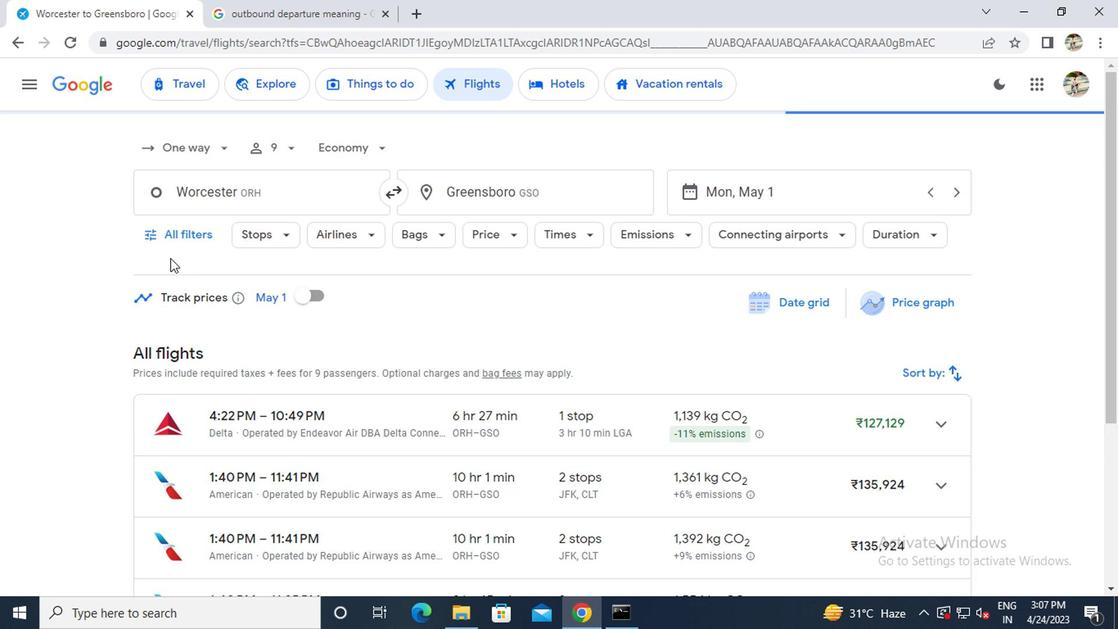 
Action: Mouse pressed left at (160, 241)
Screenshot: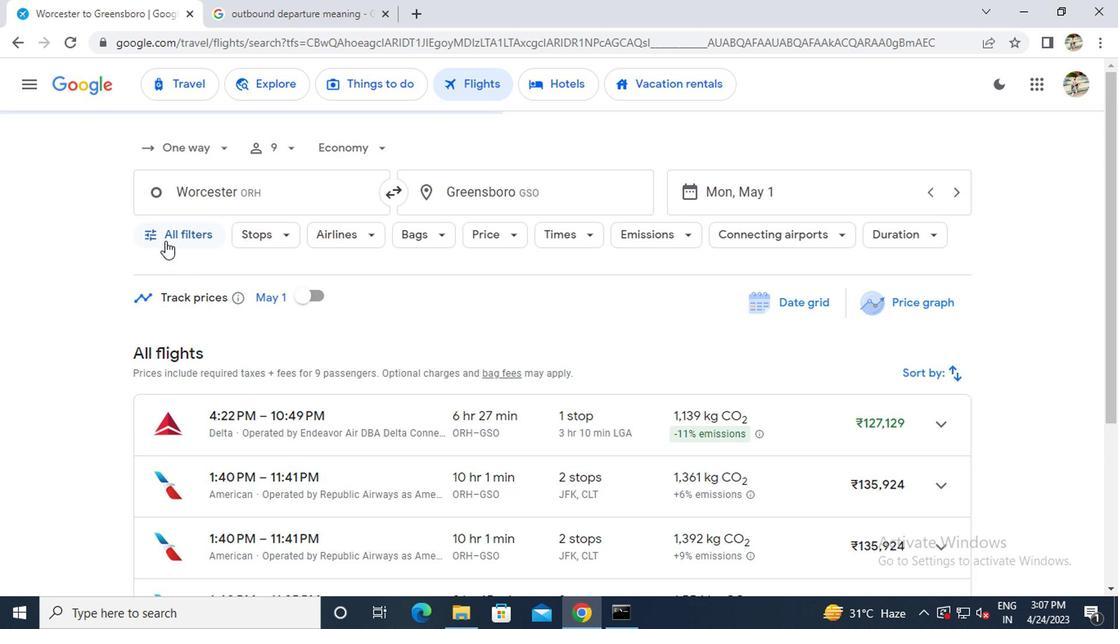 
Action: Mouse moved to (225, 333)
Screenshot: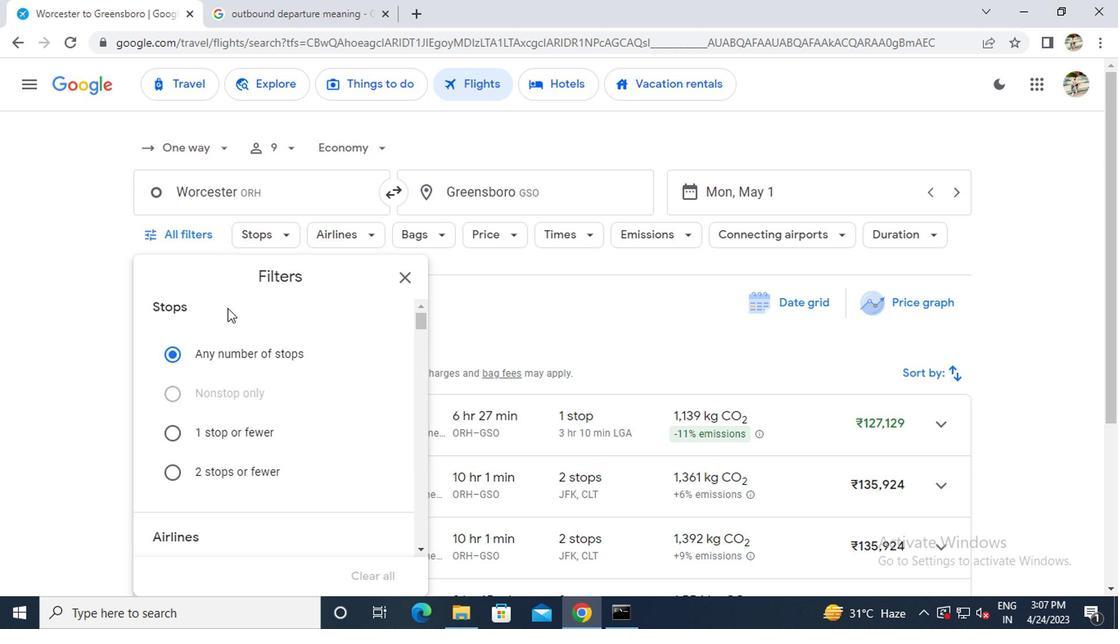 
Action: Mouse scrolled (225, 332) with delta (0, 0)
Screenshot: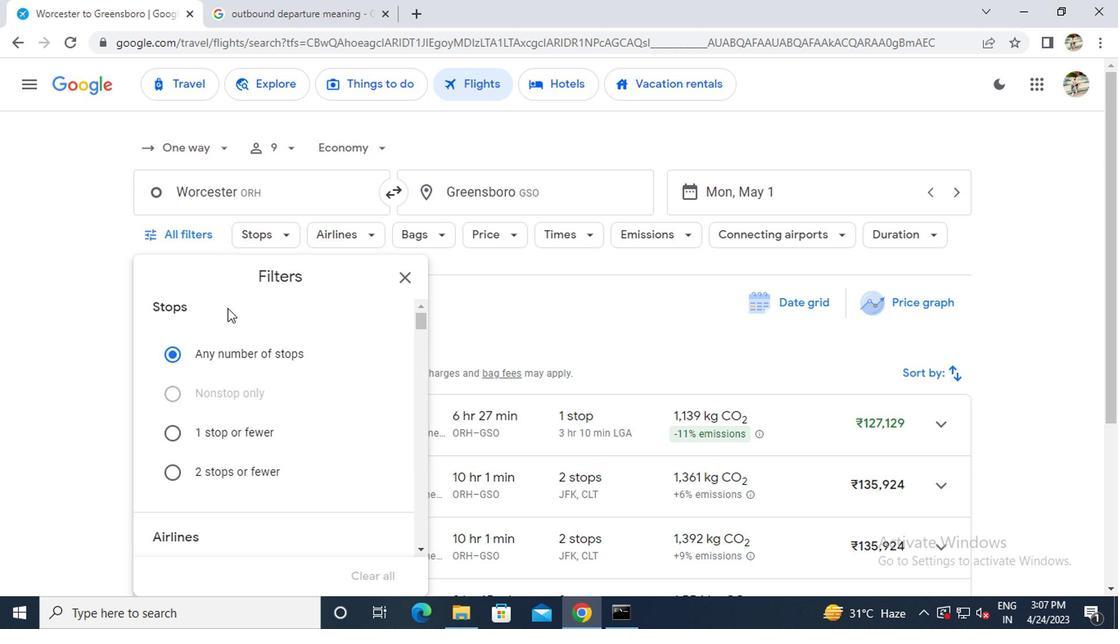 
Action: Mouse moved to (225, 334)
Screenshot: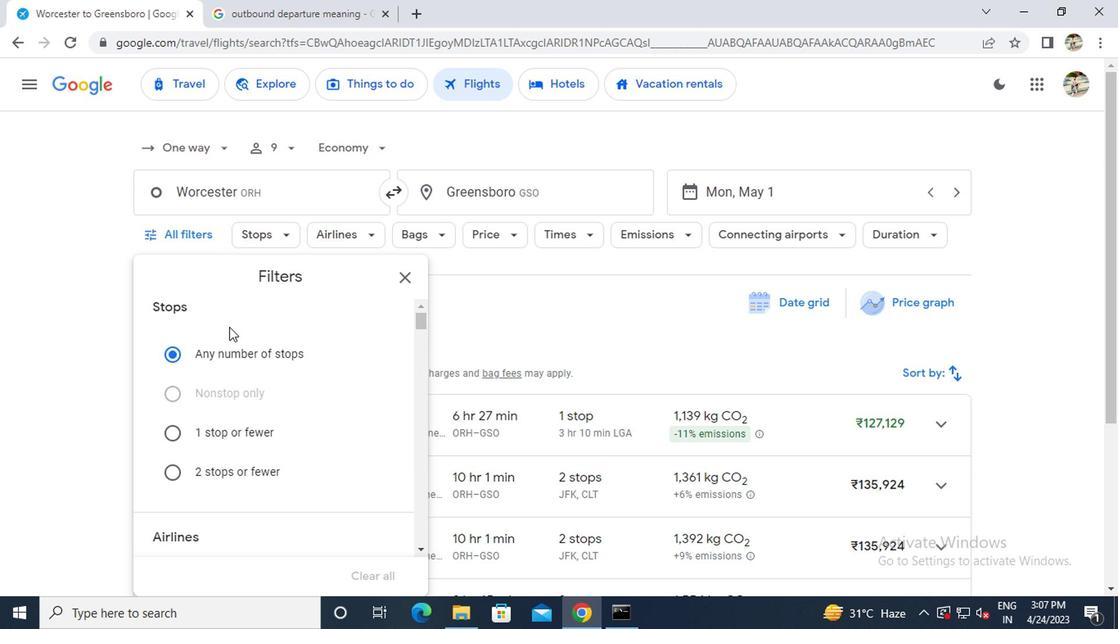 
Action: Mouse scrolled (225, 334) with delta (0, 0)
Screenshot: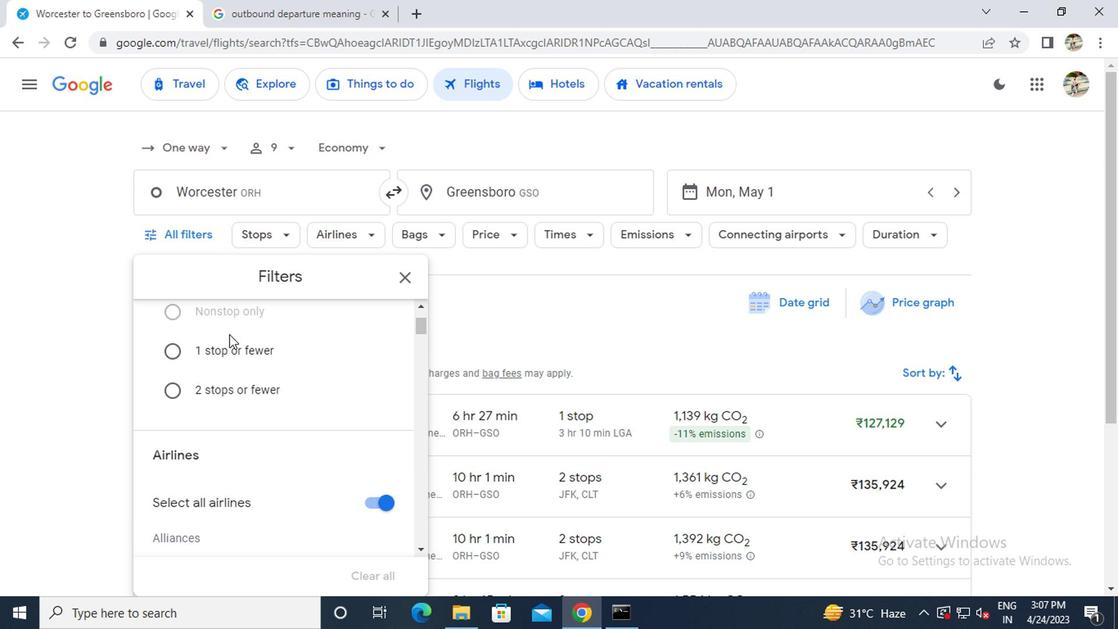 
Action: Mouse scrolled (225, 334) with delta (0, 0)
Screenshot: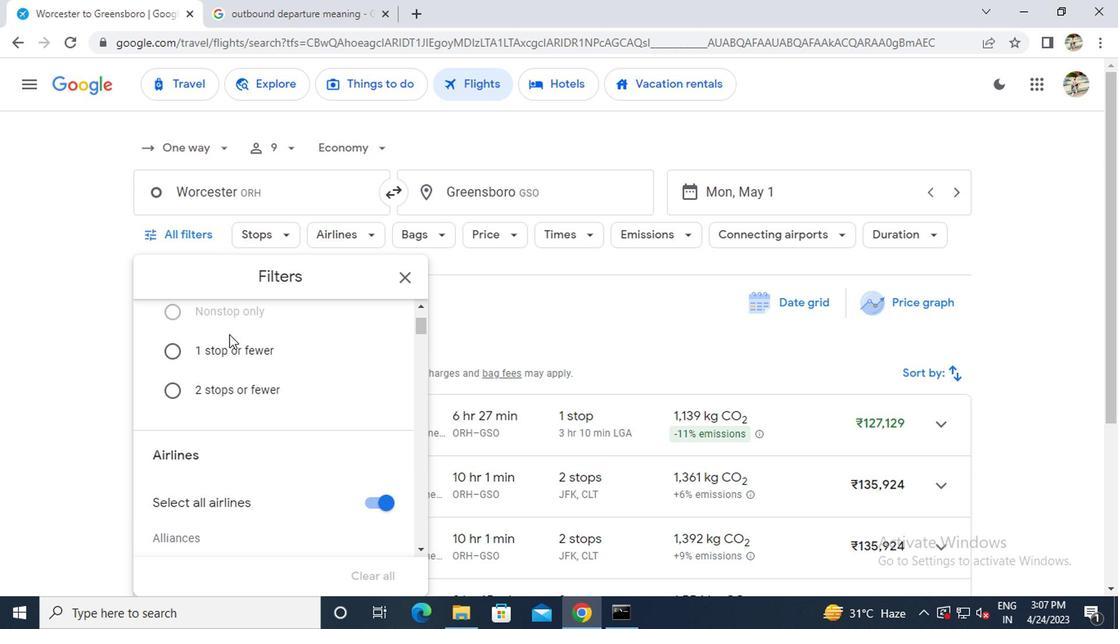 
Action: Mouse scrolled (225, 334) with delta (0, 0)
Screenshot: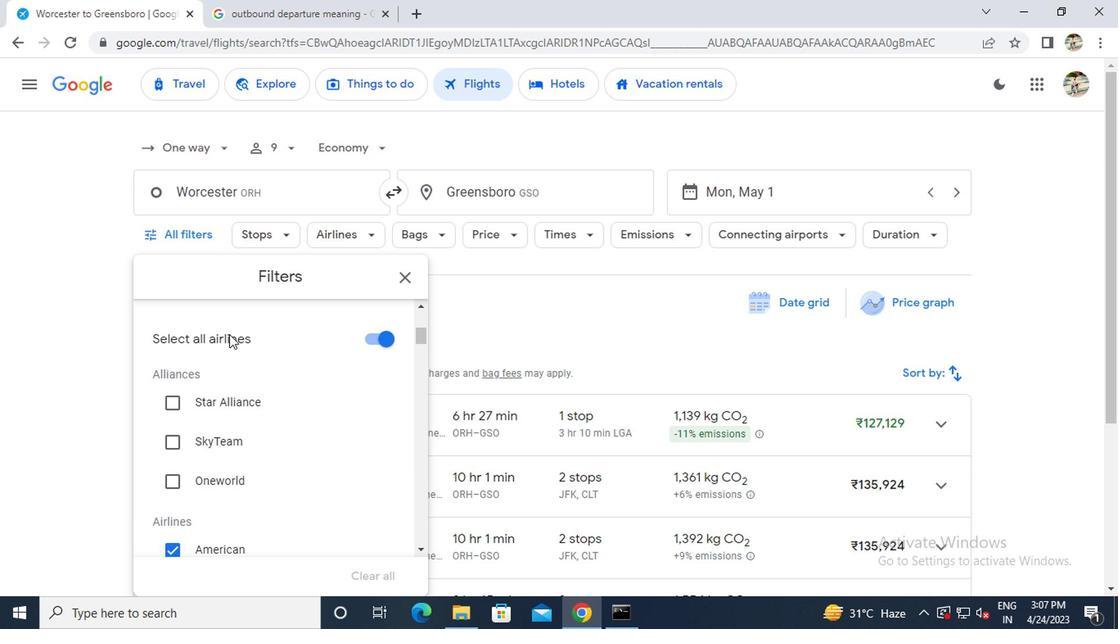 
Action: Mouse moved to (350, 466)
Screenshot: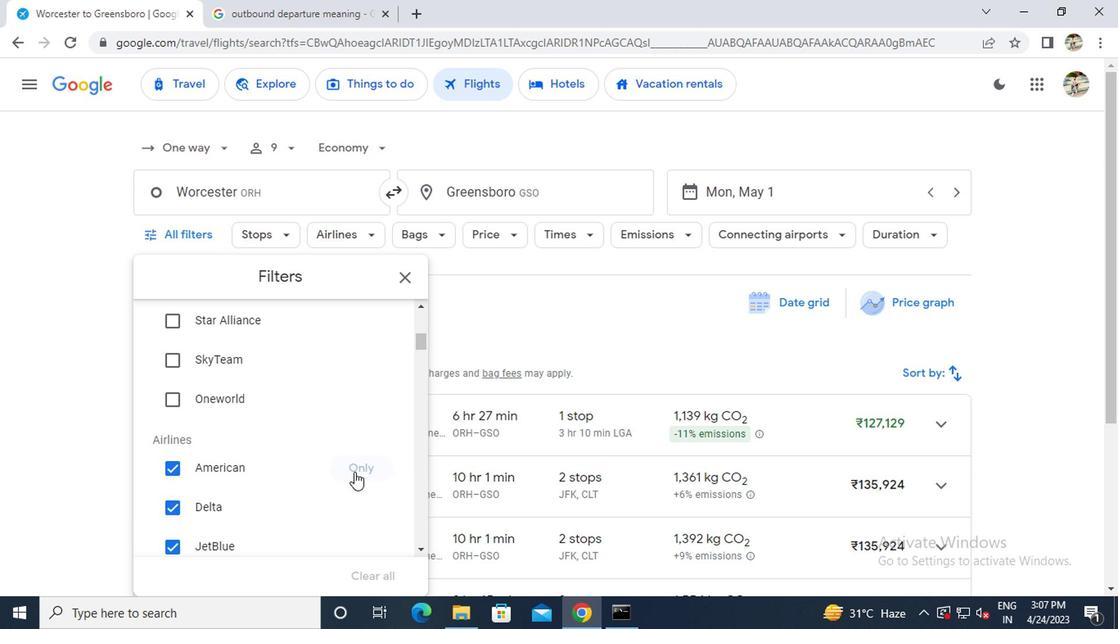 
Action: Mouse pressed left at (350, 466)
Screenshot: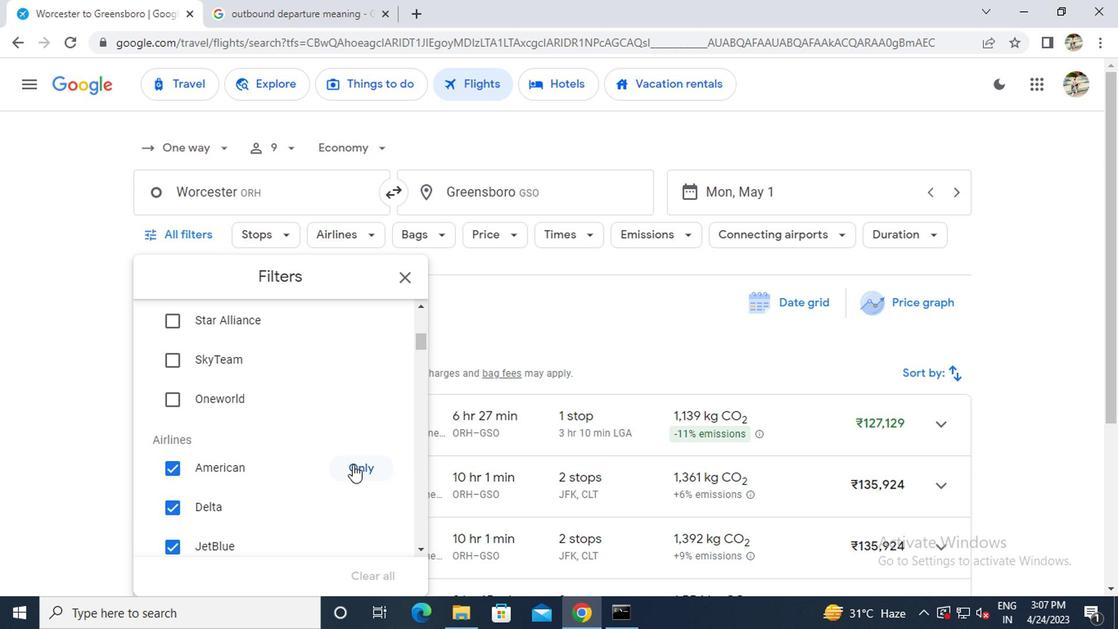 
Action: Mouse moved to (348, 466)
Screenshot: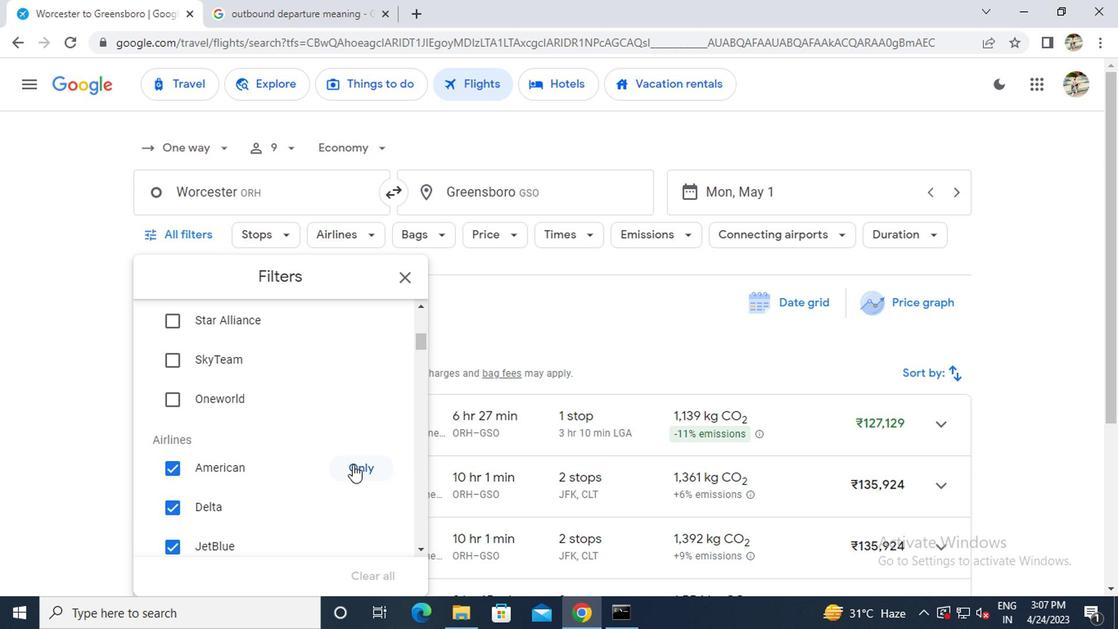 
Action: Mouse scrolled (348, 464) with delta (0, -1)
Screenshot: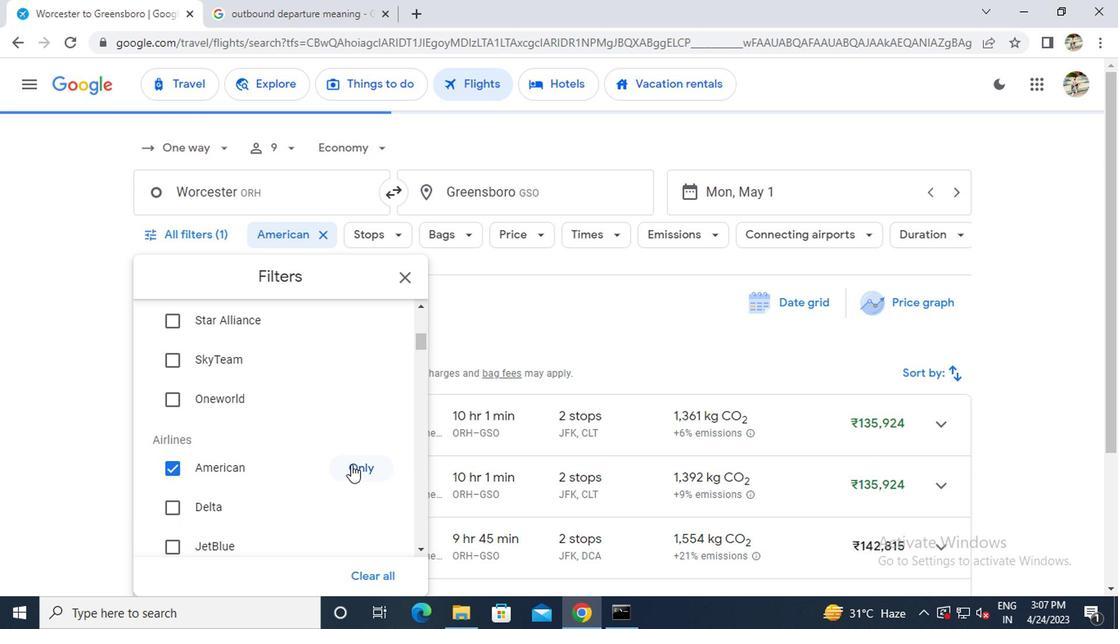 
Action: Mouse scrolled (348, 464) with delta (0, -1)
Screenshot: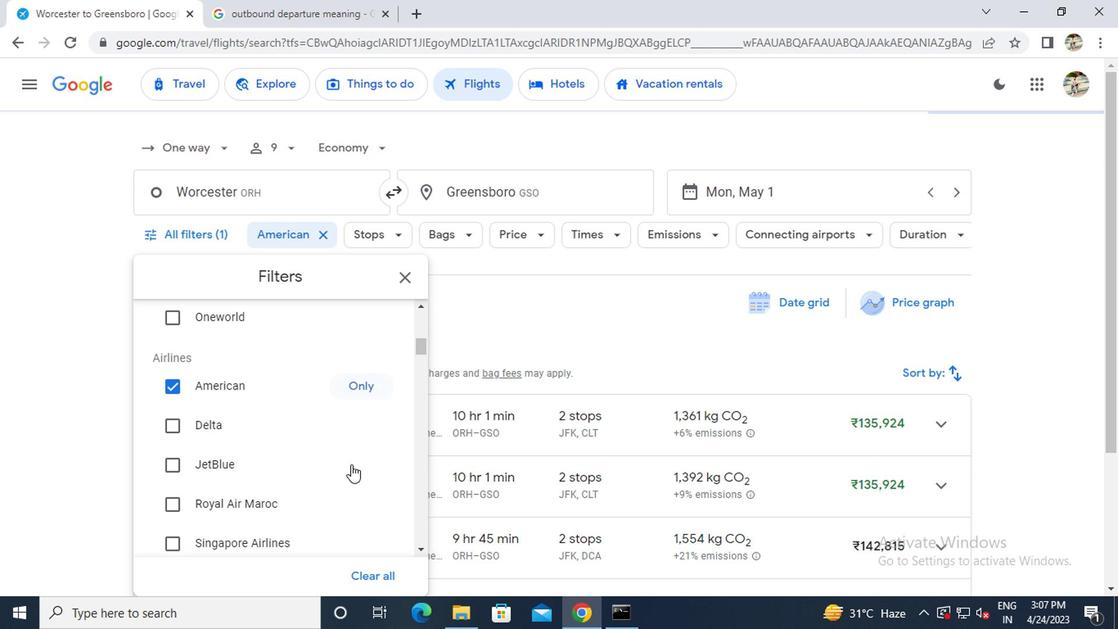 
Action: Mouse scrolled (348, 464) with delta (0, -1)
Screenshot: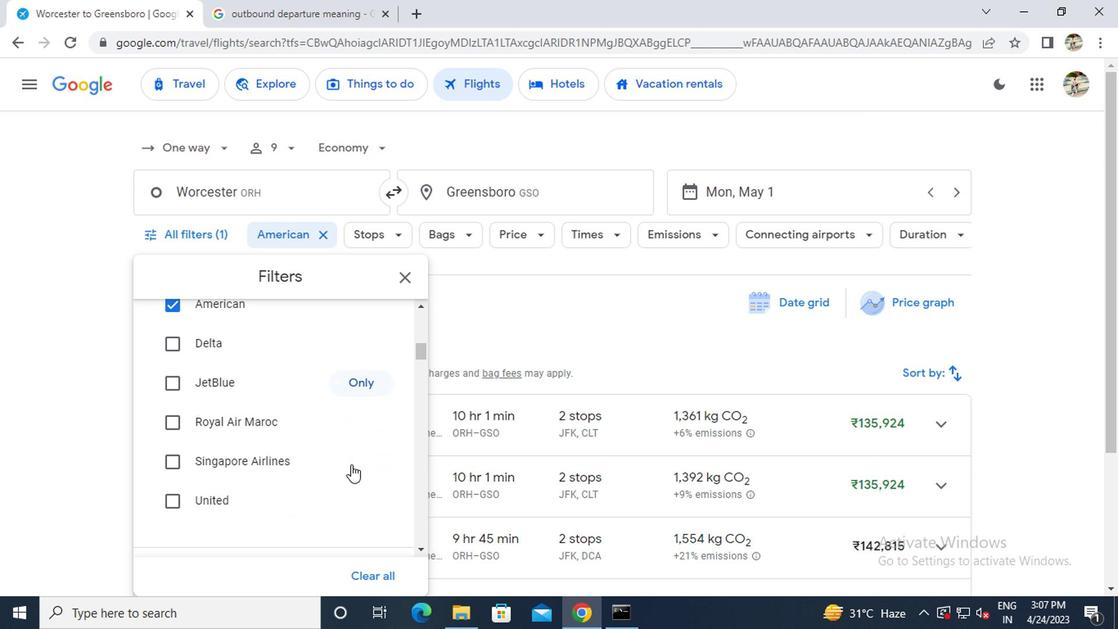 
Action: Mouse scrolled (348, 464) with delta (0, -1)
Screenshot: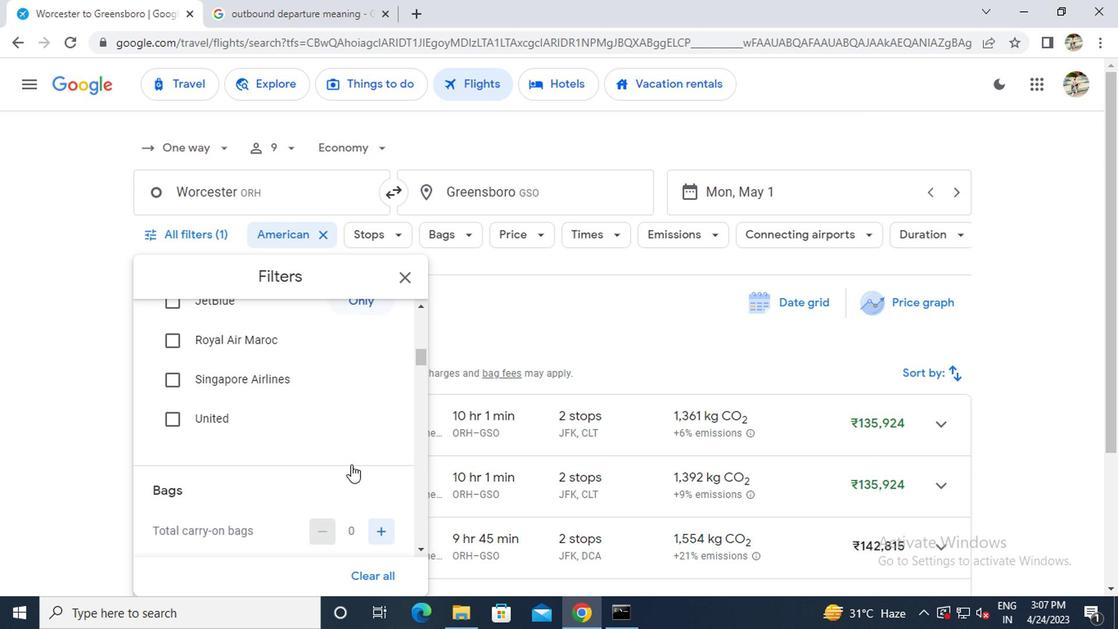 
Action: Mouse moved to (374, 454)
Screenshot: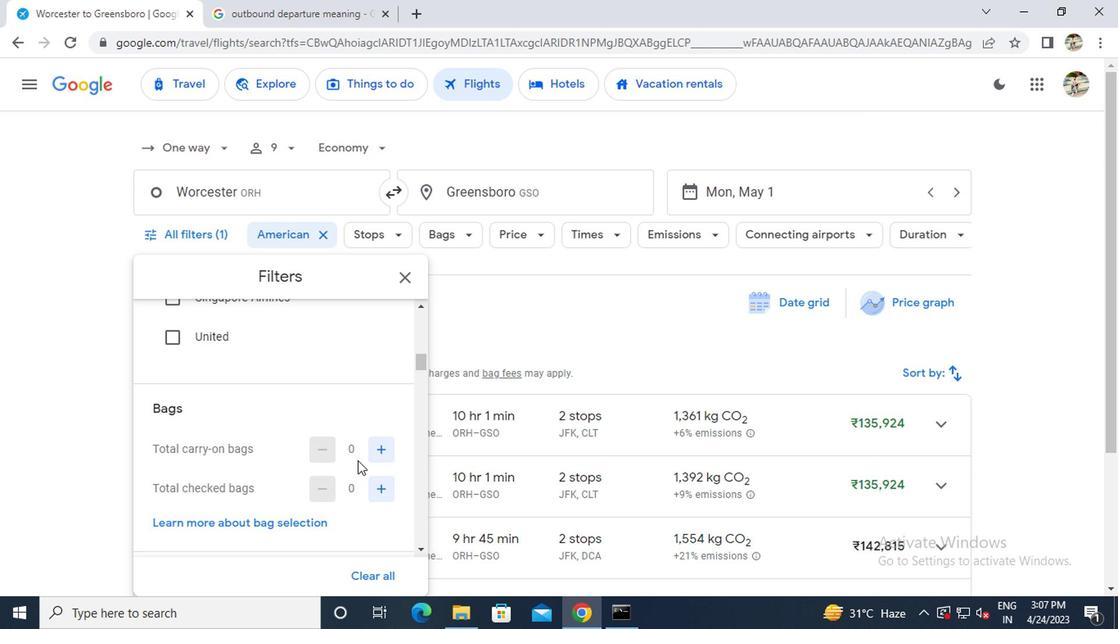 
Action: Mouse pressed left at (374, 454)
Screenshot: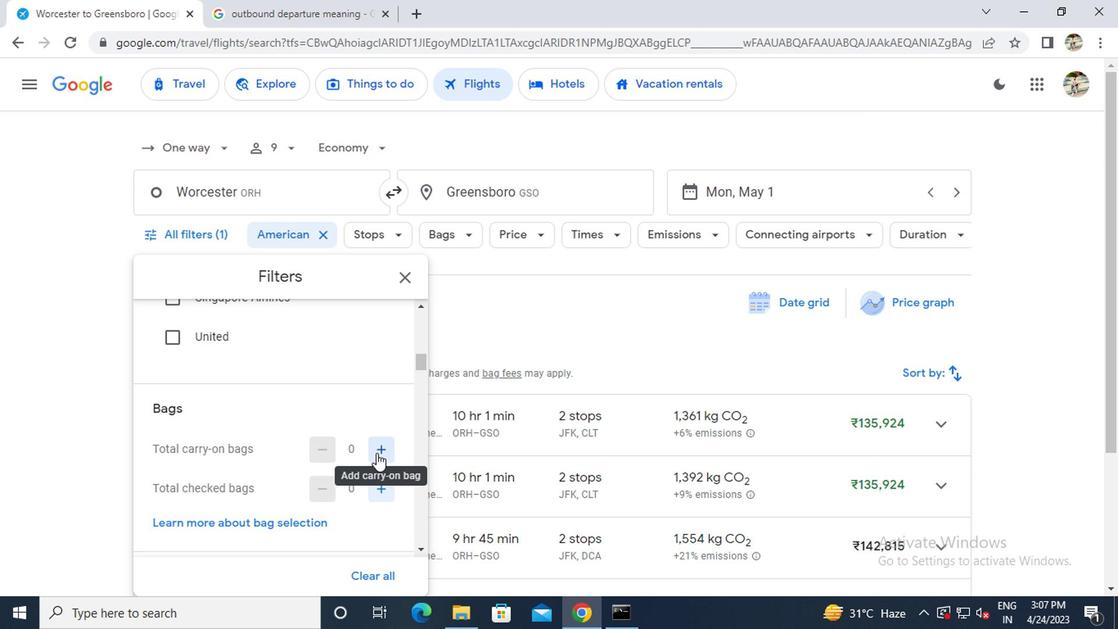 
Action: Mouse moved to (376, 482)
Screenshot: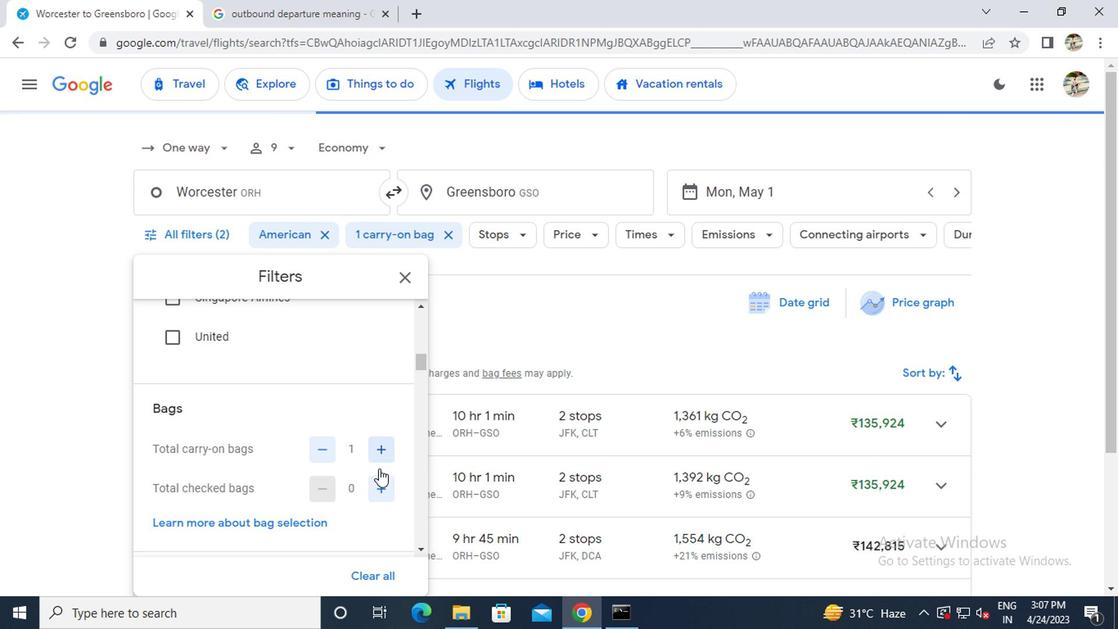 
Action: Mouse pressed left at (376, 482)
Screenshot: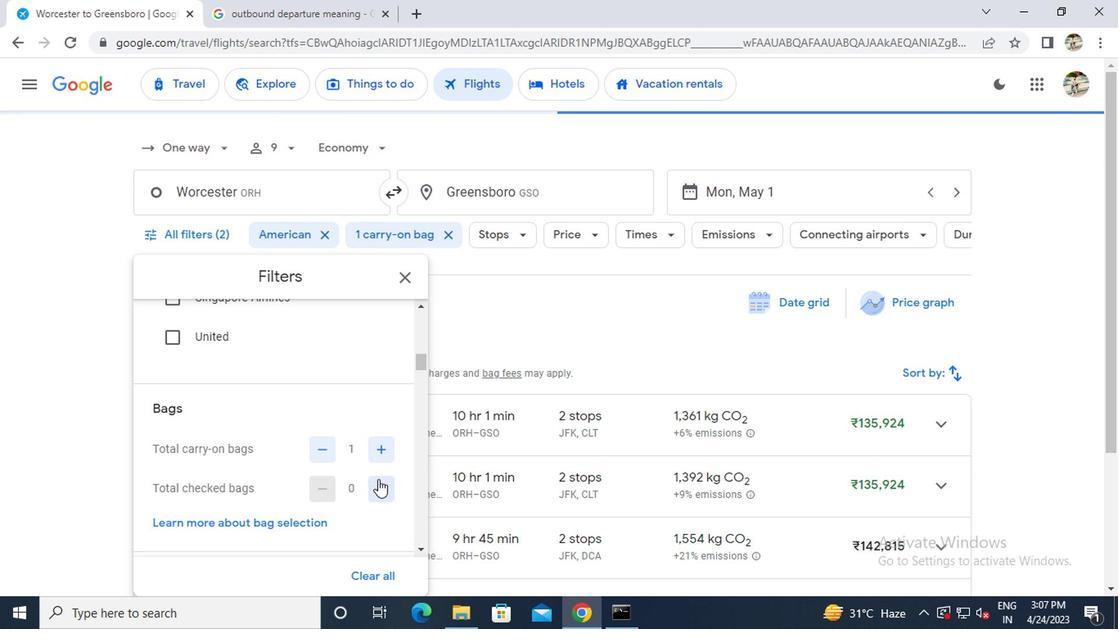 
Action: Mouse scrolled (376, 481) with delta (0, -1)
Screenshot: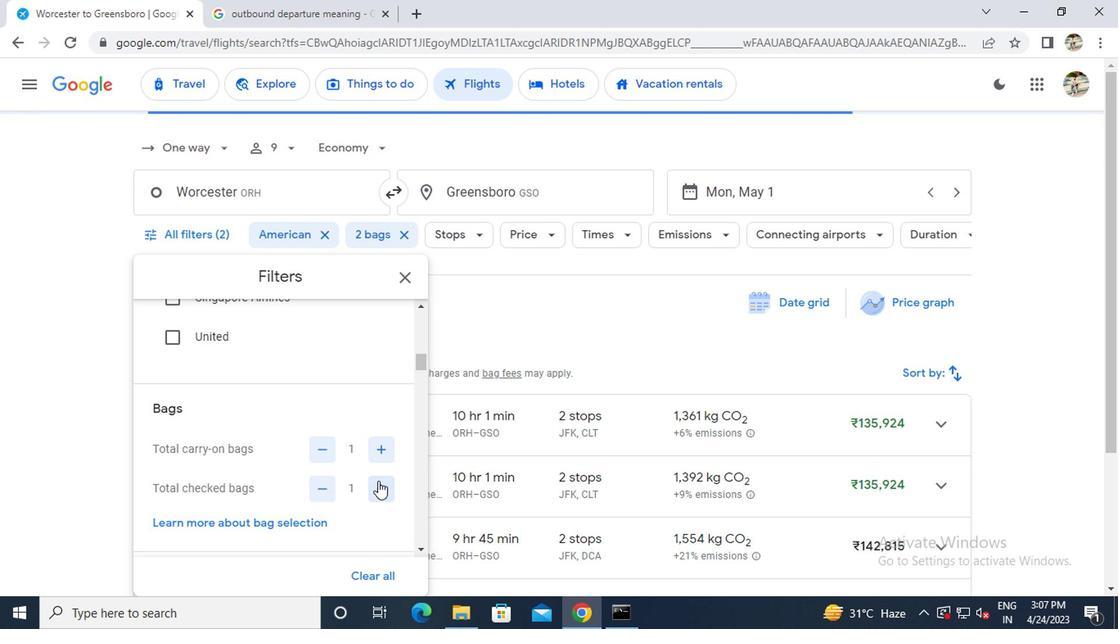 
Action: Mouse scrolled (376, 481) with delta (0, -1)
Screenshot: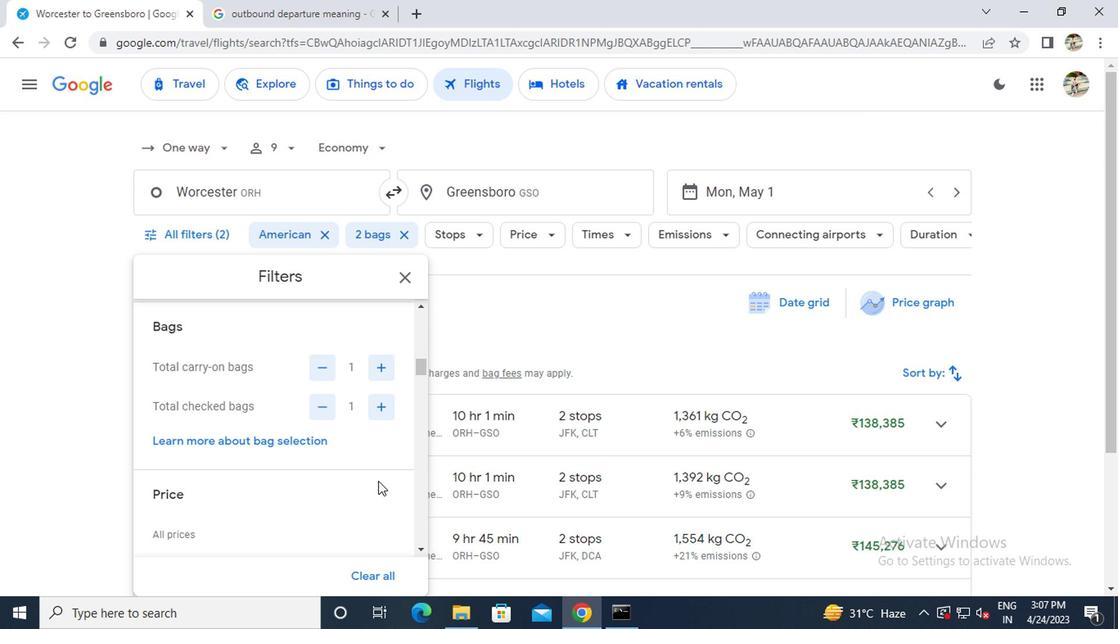 
Action: Mouse moved to (375, 482)
Screenshot: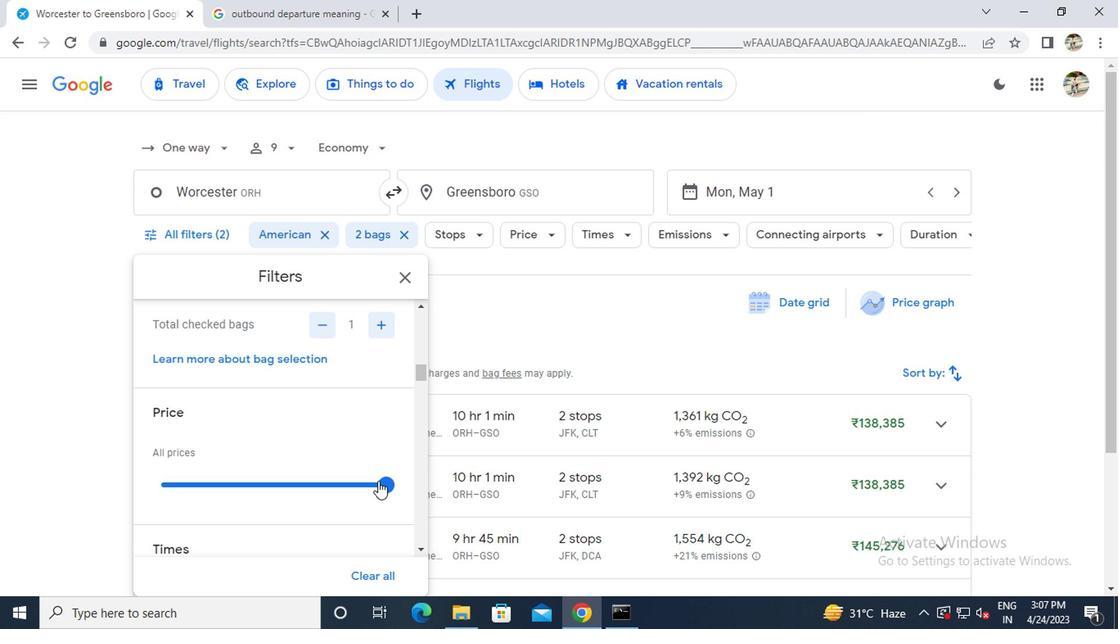 
Action: Mouse pressed left at (375, 482)
Screenshot: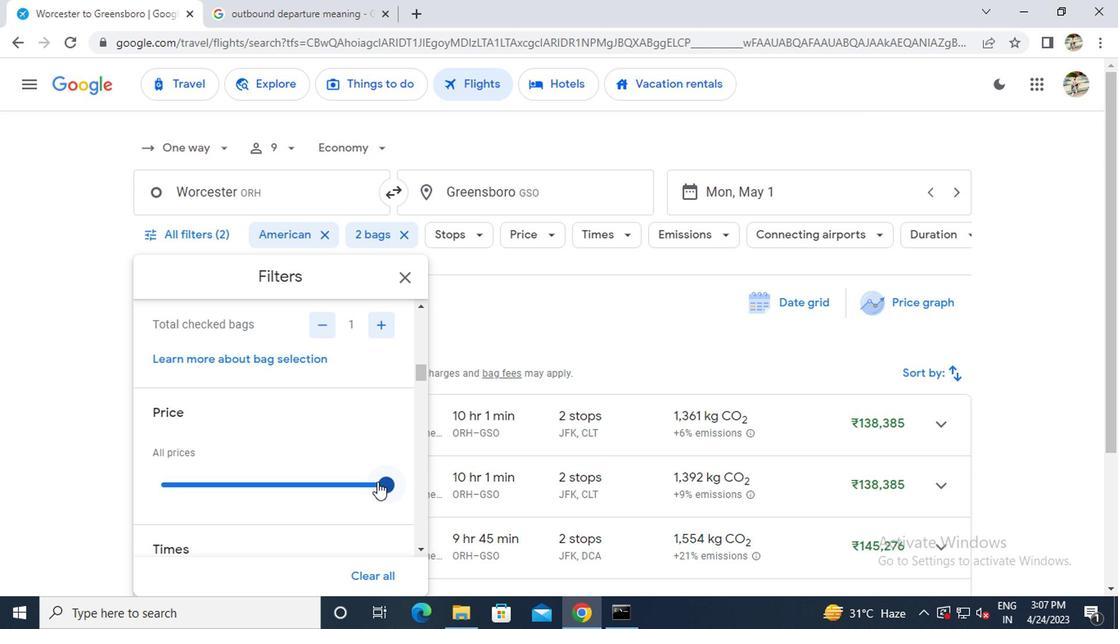 
Action: Mouse moved to (358, 487)
Screenshot: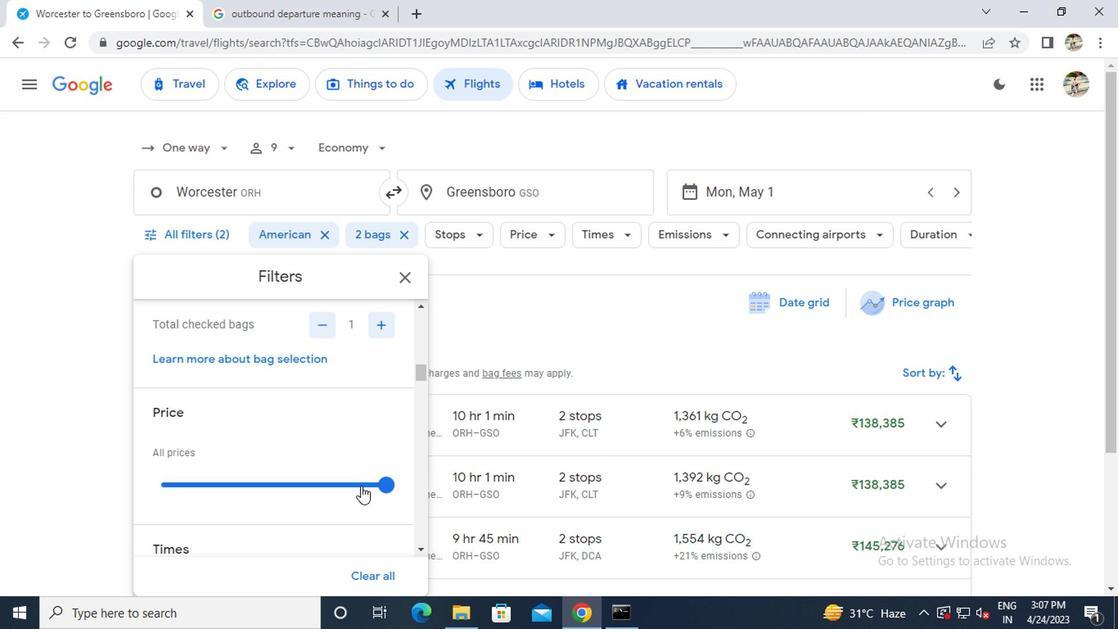 
Action: Mouse scrolled (358, 486) with delta (0, 0)
Screenshot: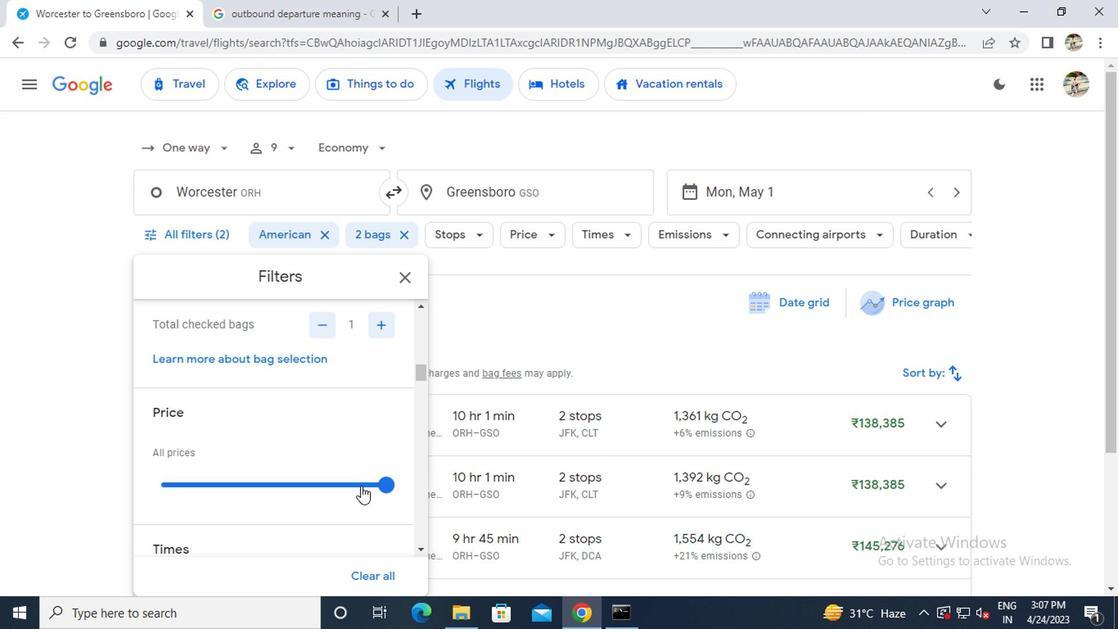 
Action: Mouse scrolled (358, 486) with delta (0, 0)
Screenshot: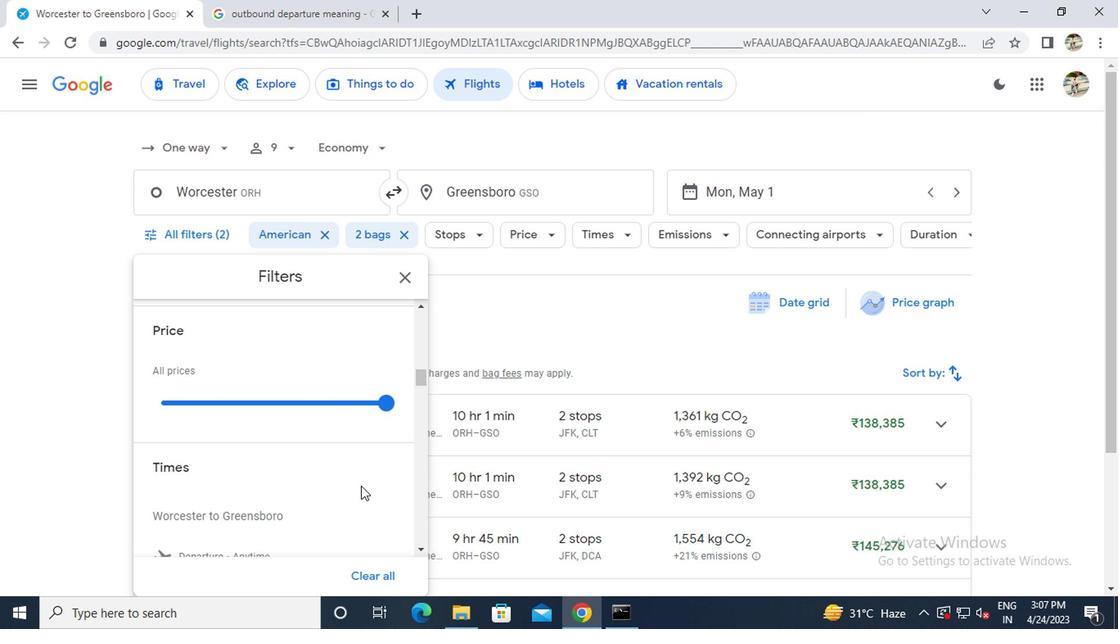 
Action: Mouse moved to (160, 498)
Screenshot: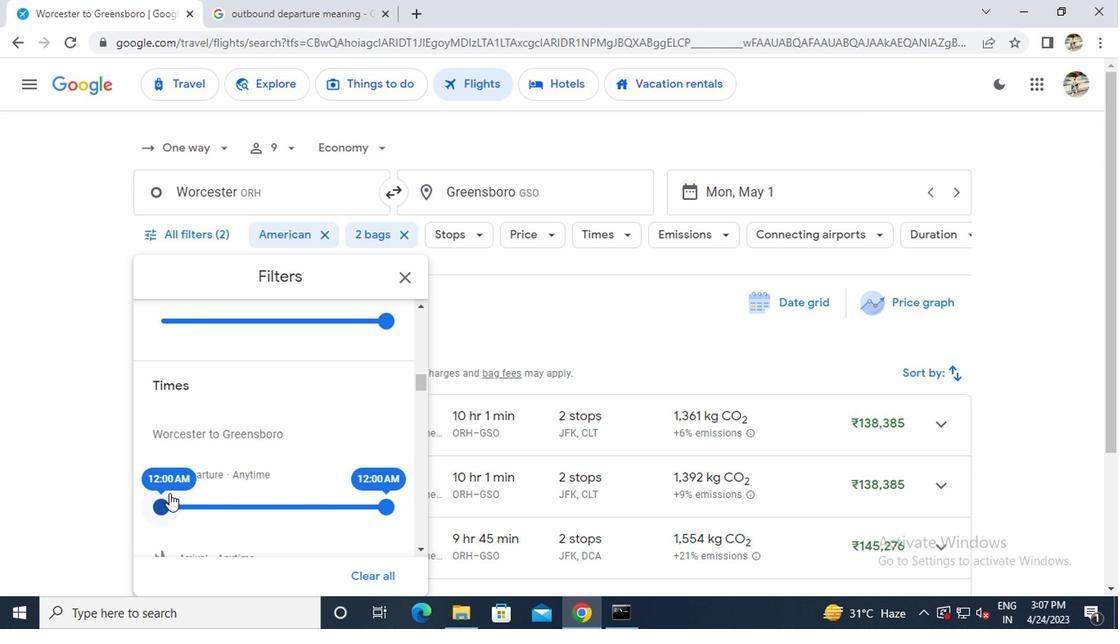 
Action: Mouse pressed left at (160, 498)
Screenshot: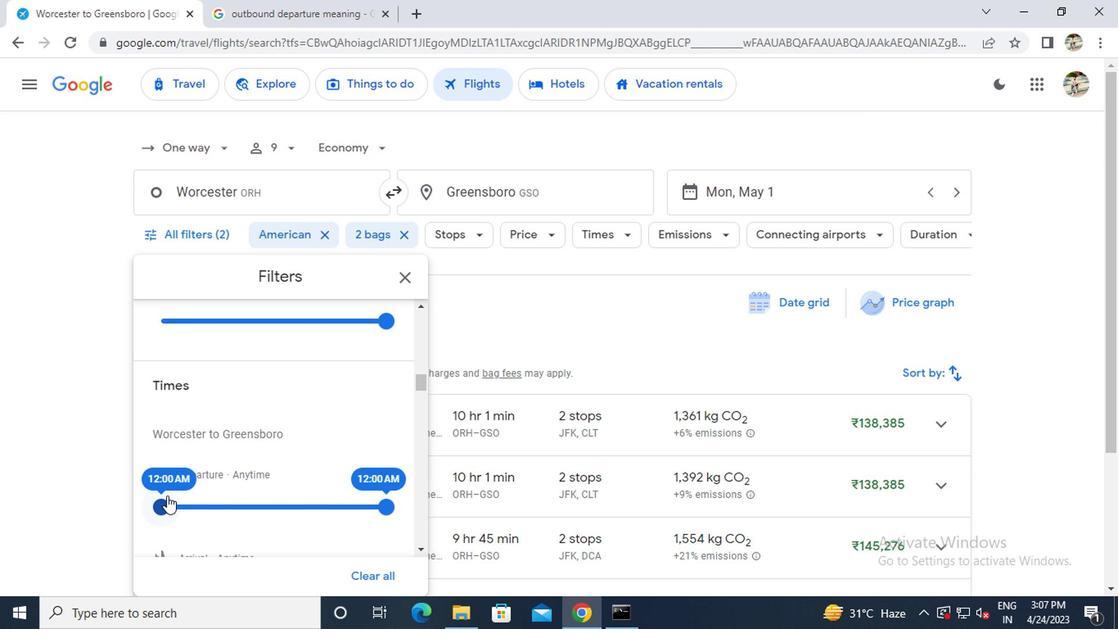 
Action: Mouse moved to (399, 277)
Screenshot: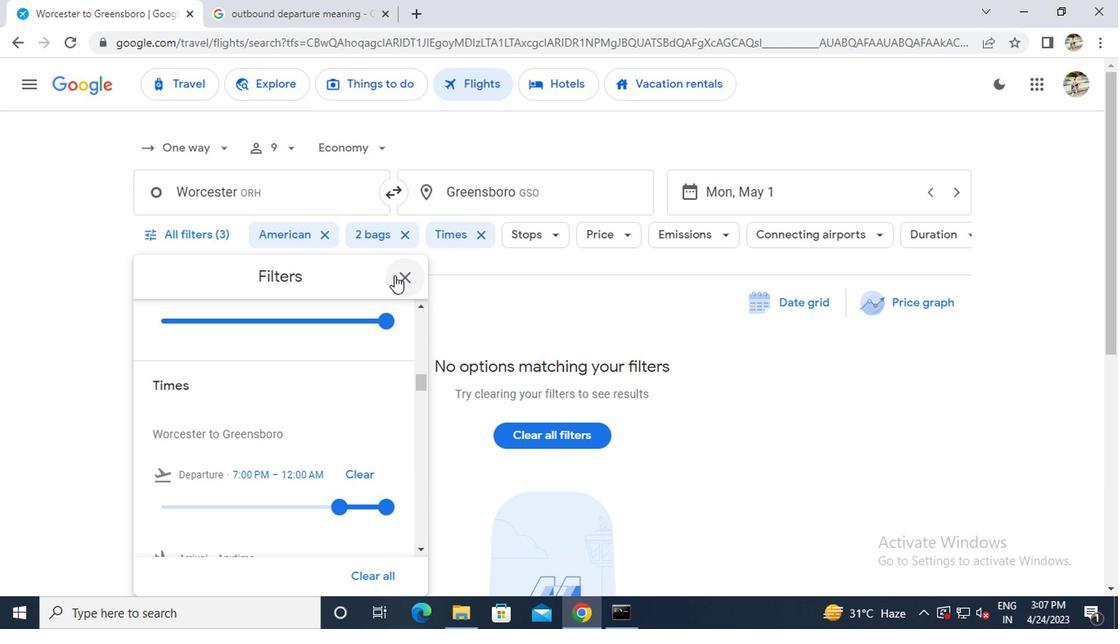 
Action: Mouse pressed left at (399, 277)
Screenshot: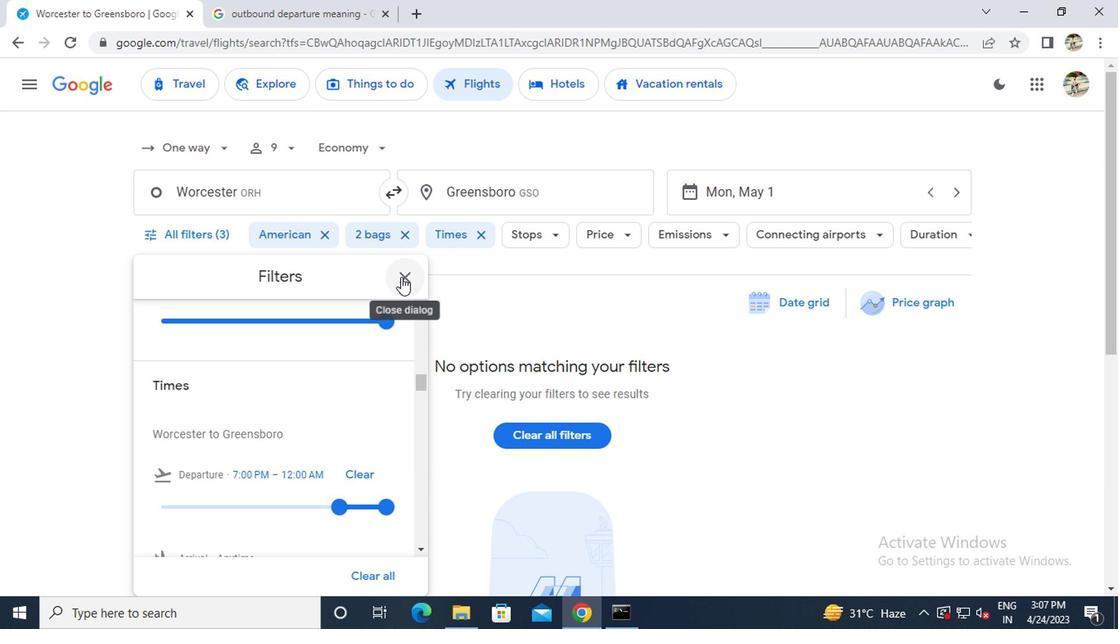 
